 Task: In the Contact  Ariana_Allen@estee-lauder.com; add deal stage: 'Closed Lost'; Add amount '100000'; Select Deal Type: New Business; Select priority: 'High'; Associate deal with contact: choose any two contacts and company: Select any company.. Logged in from softage.1@softage.net
Action: Mouse moved to (105, 71)
Screenshot: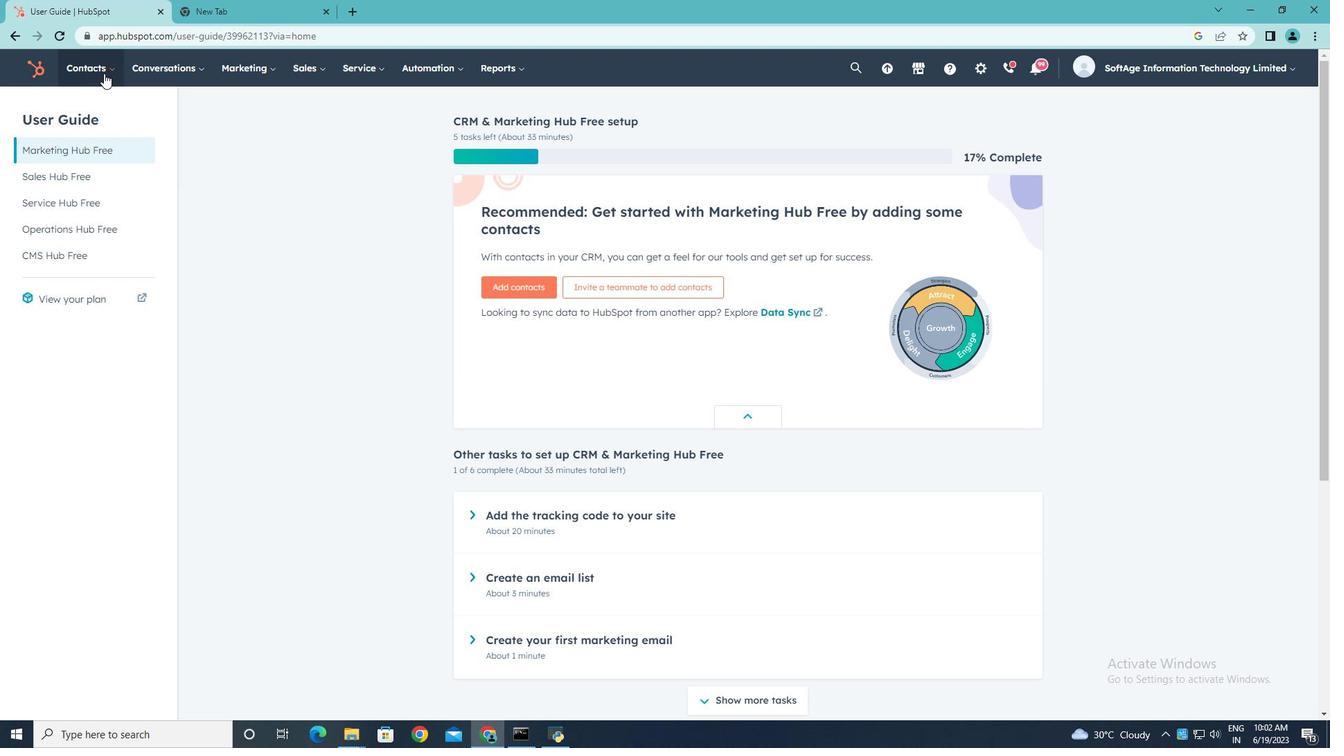 
Action: Mouse pressed left at (105, 71)
Screenshot: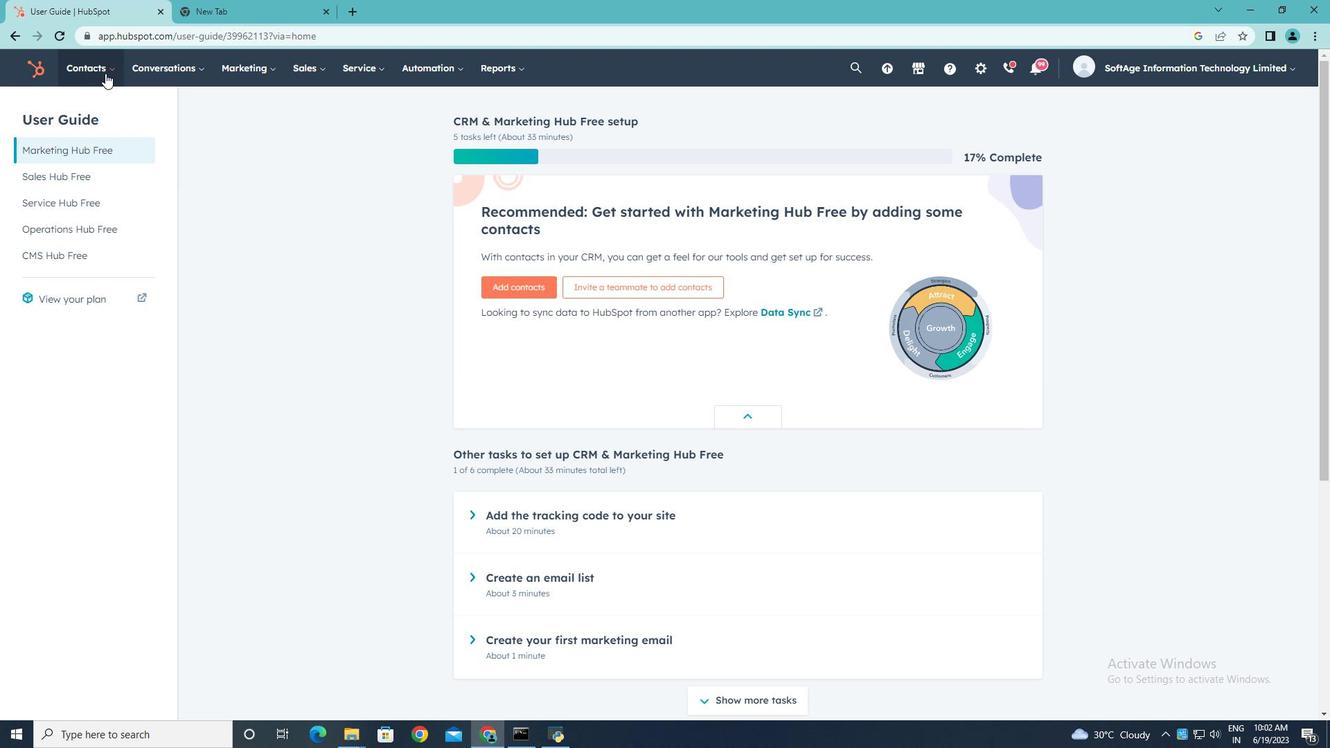 
Action: Mouse moved to (95, 111)
Screenshot: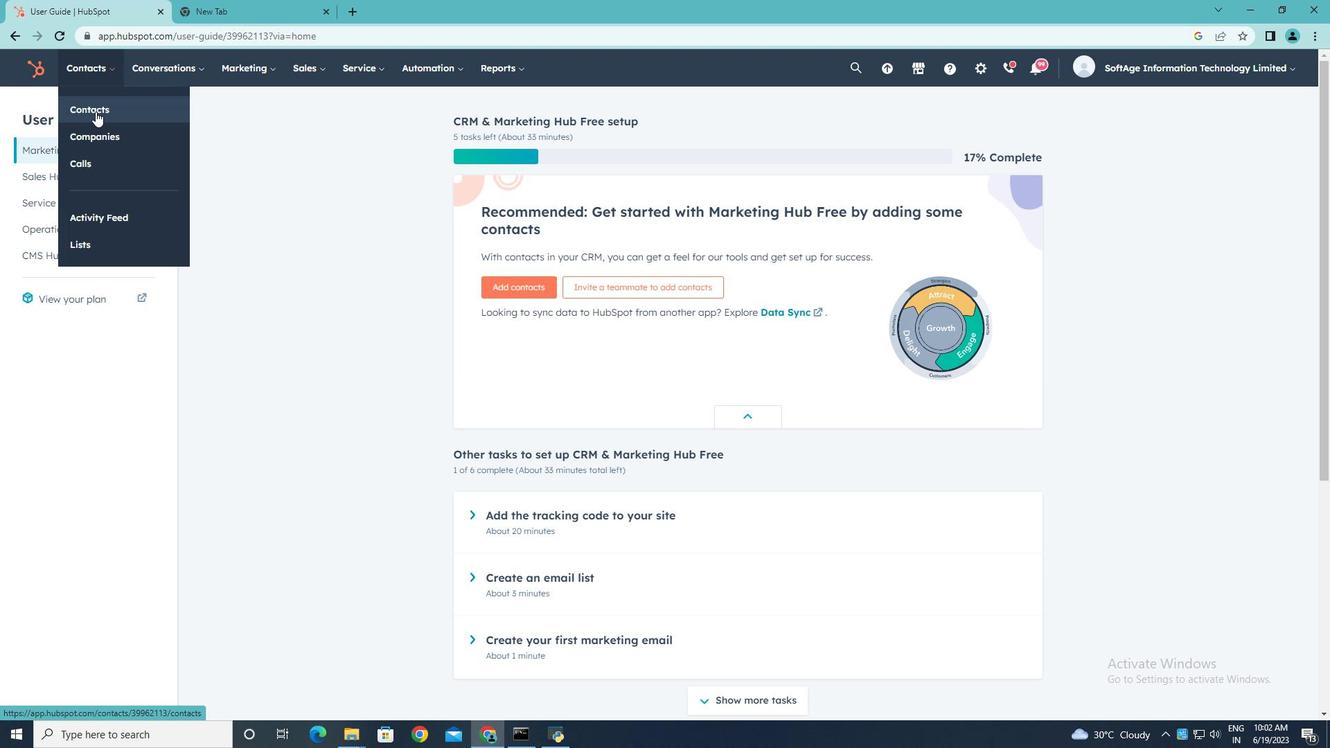 
Action: Mouse pressed left at (95, 111)
Screenshot: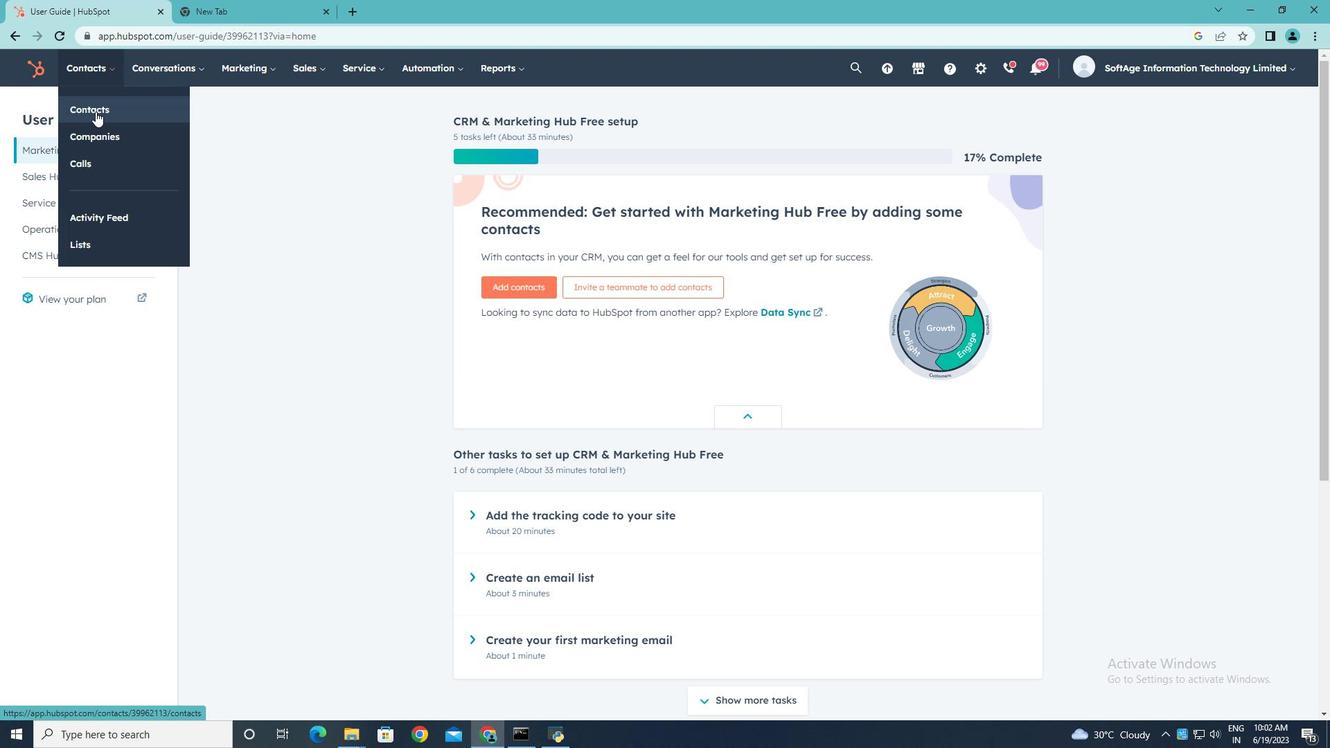 
Action: Mouse moved to (98, 223)
Screenshot: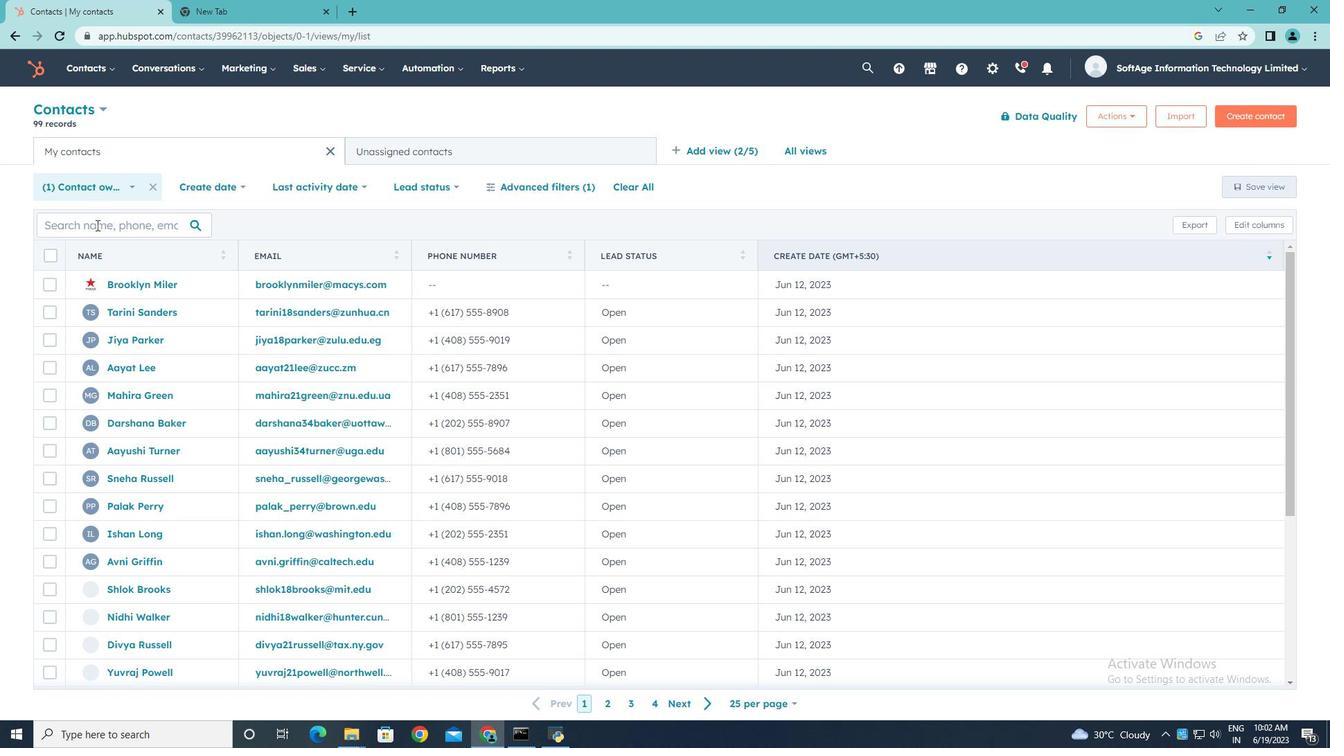 
Action: Mouse pressed left at (98, 223)
Screenshot: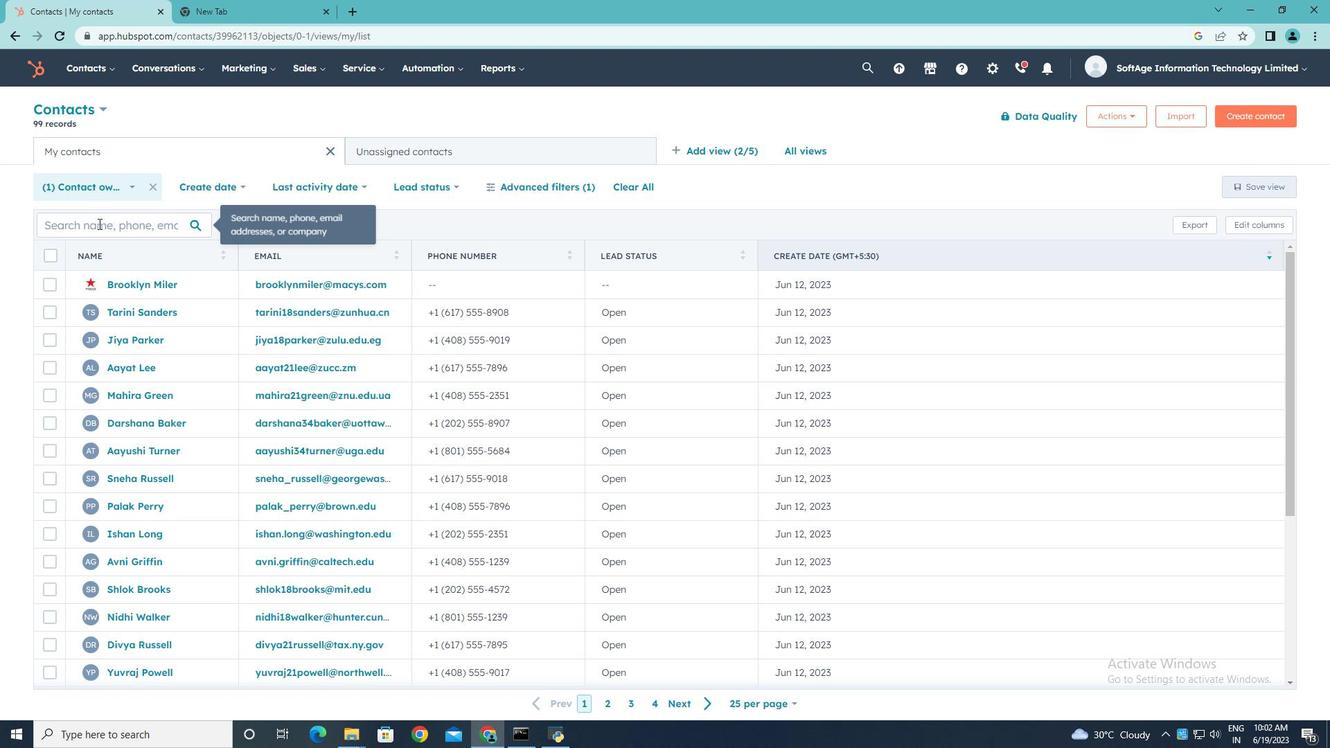 
Action: Key pressed <Key.shift>Ariana<Key.shift>_<Key.shift>Allen<Key.shift>@estee-<Key.shift>lauder.com
Screenshot: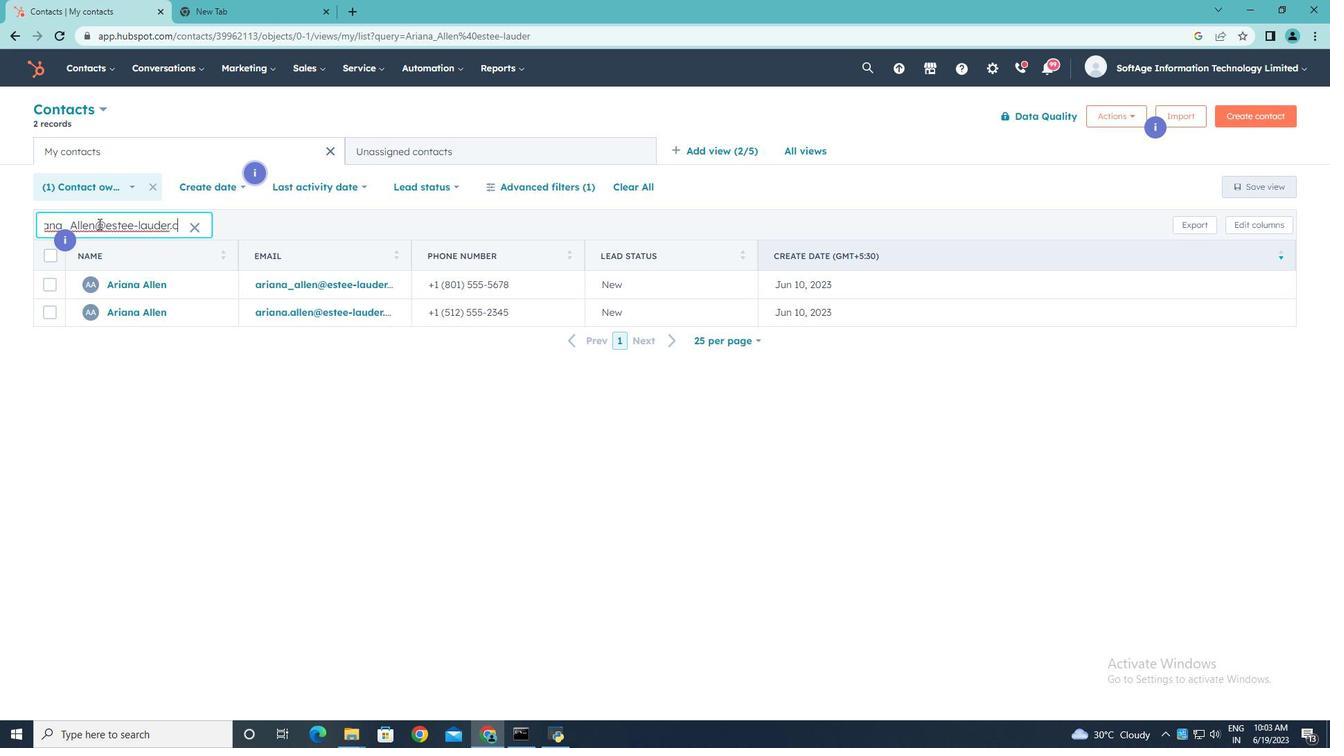
Action: Mouse moved to (130, 281)
Screenshot: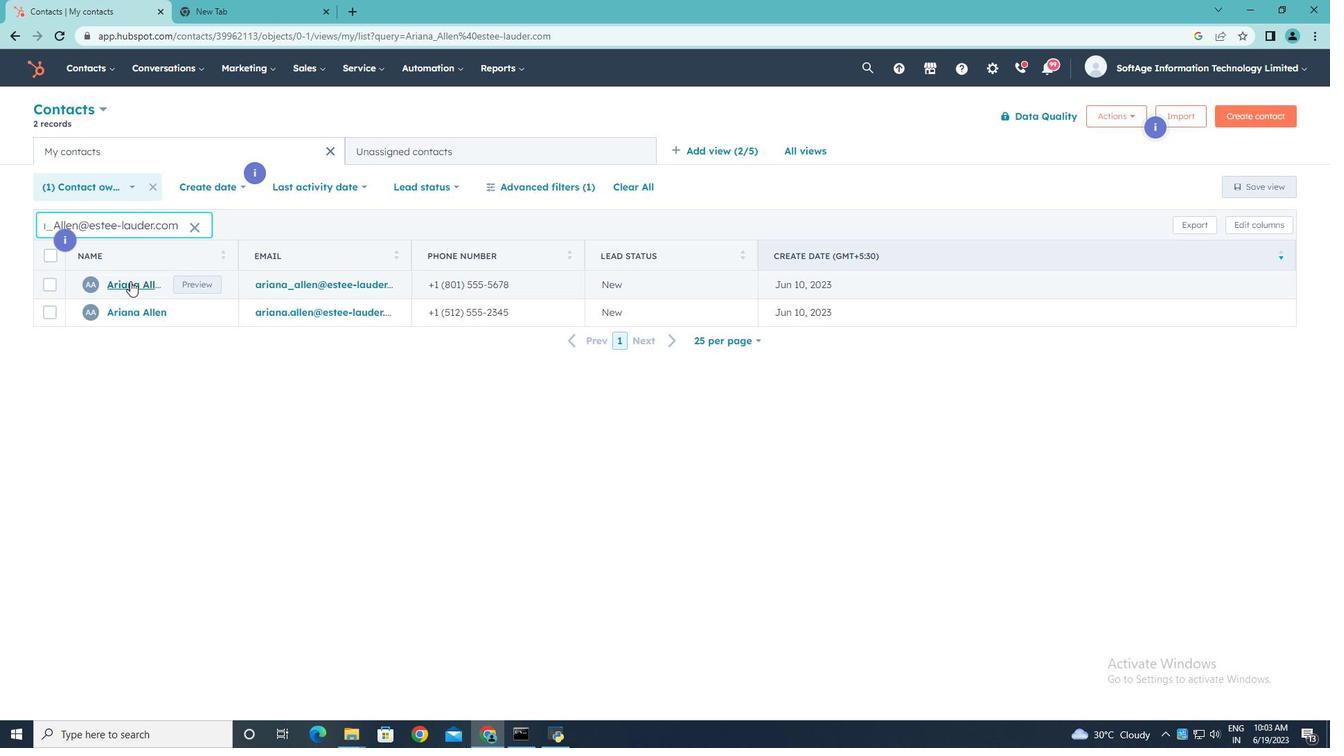 
Action: Mouse pressed left at (130, 281)
Screenshot: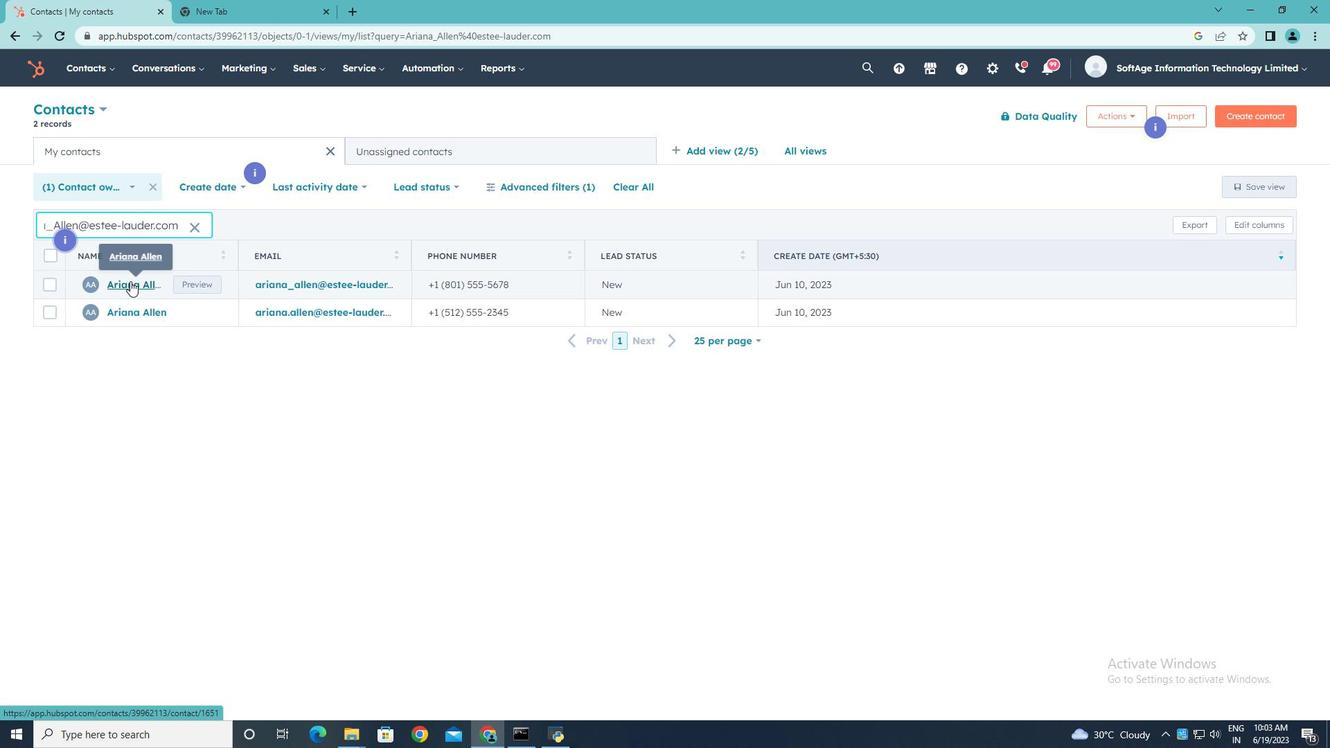 
Action: Mouse moved to (780, 487)
Screenshot: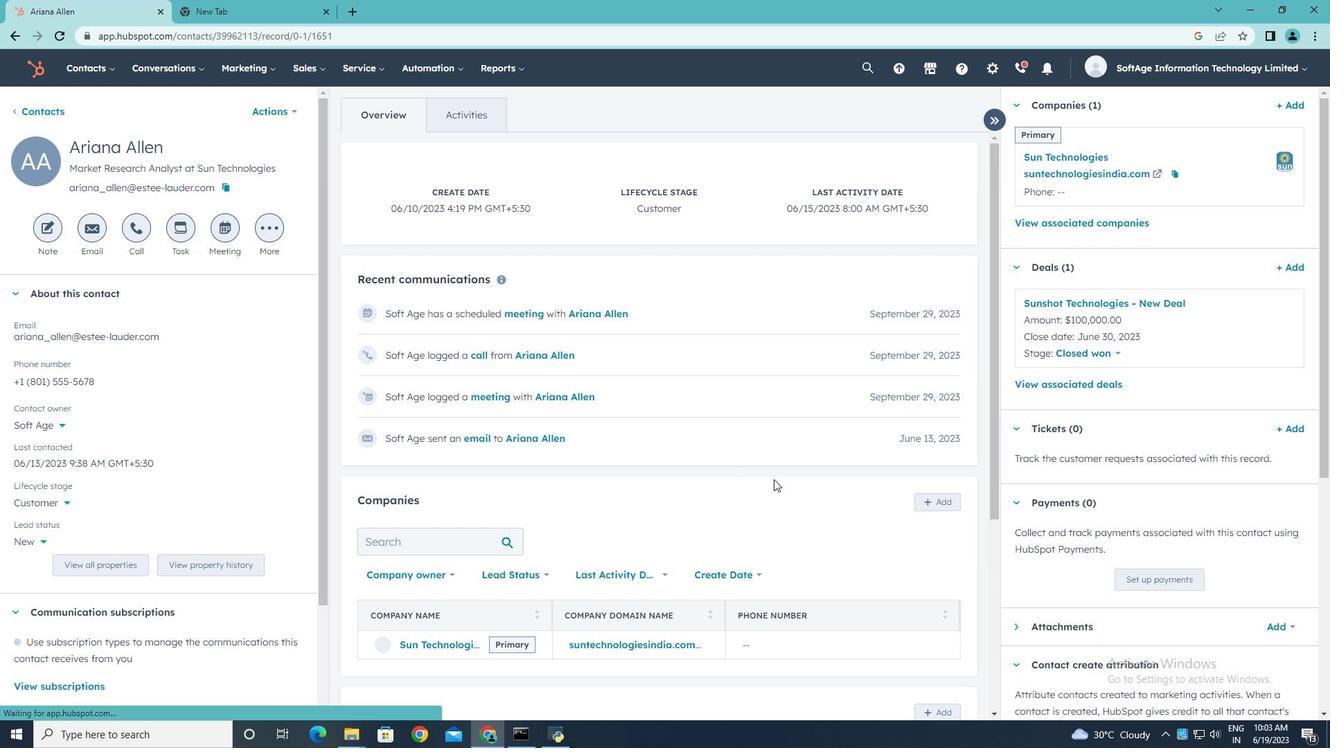 
Action: Mouse scrolled (780, 487) with delta (0, 0)
Screenshot: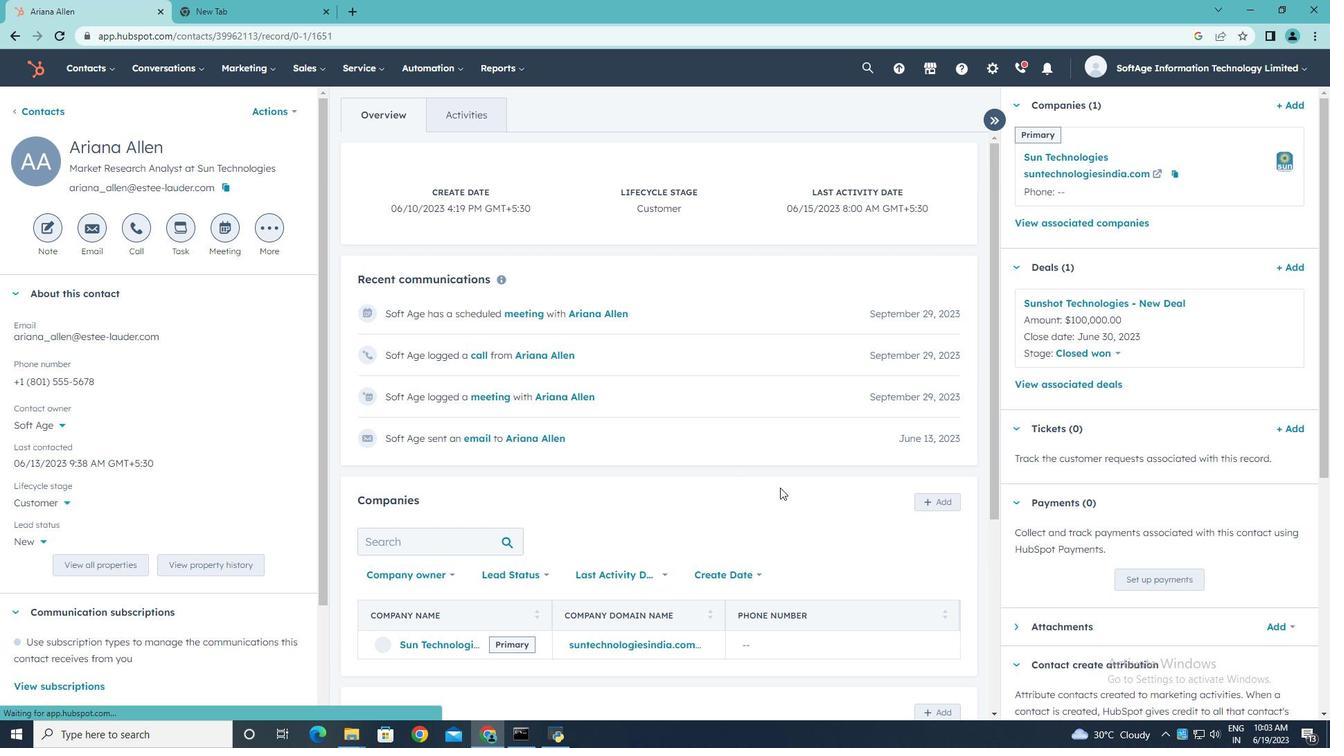 
Action: Mouse scrolled (780, 487) with delta (0, 0)
Screenshot: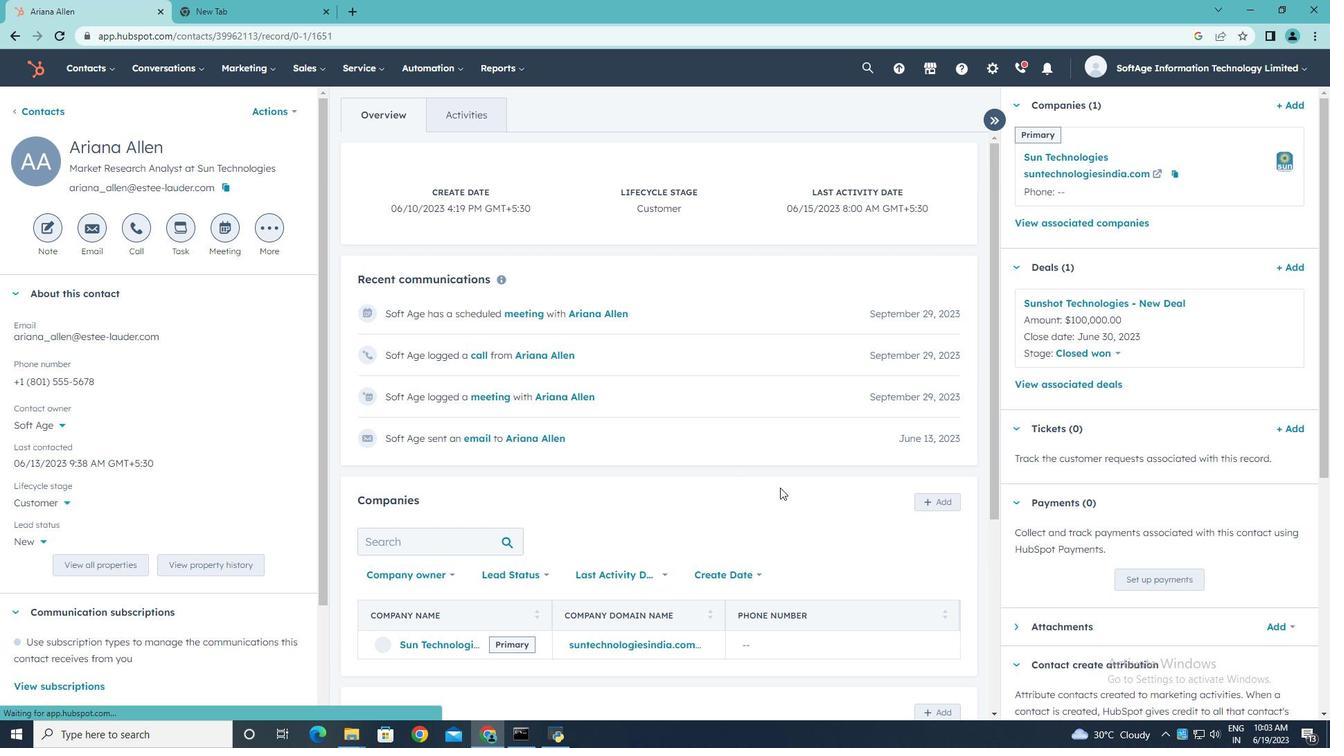 
Action: Mouse scrolled (780, 487) with delta (0, 0)
Screenshot: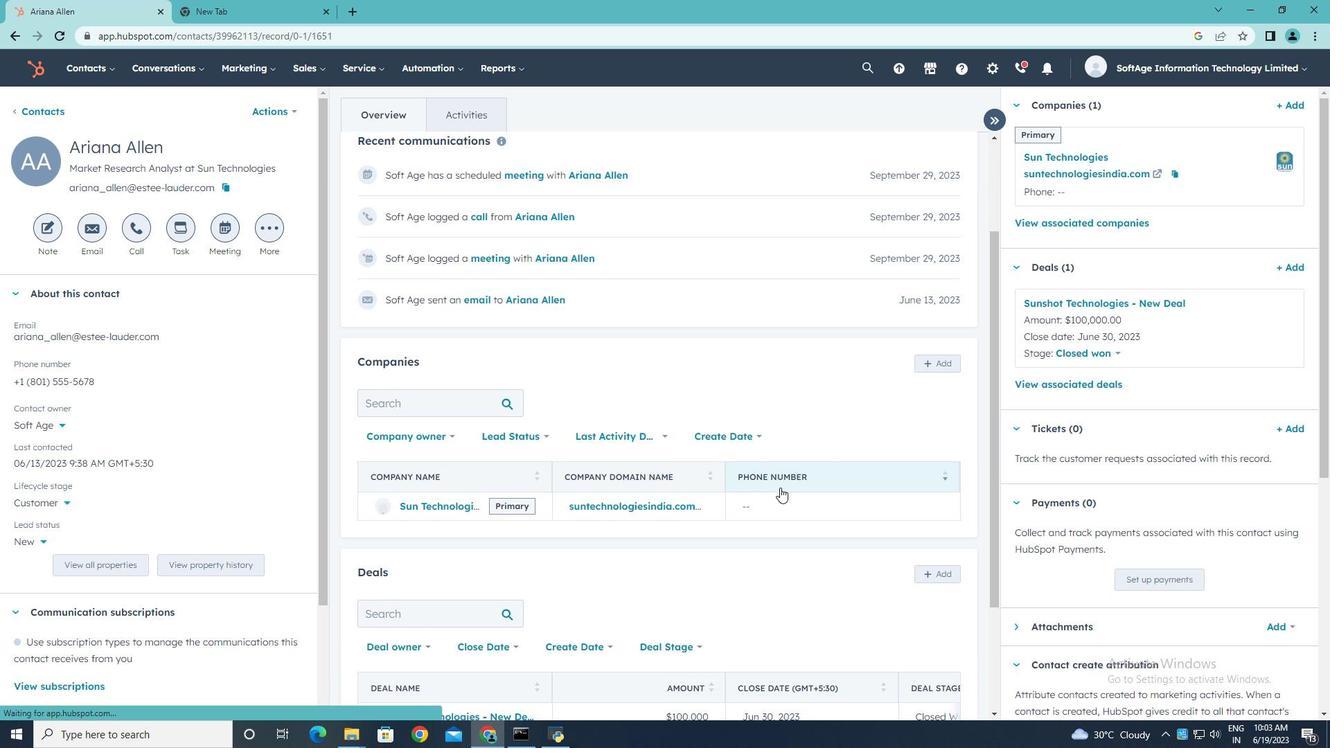 
Action: Mouse scrolled (780, 487) with delta (0, 0)
Screenshot: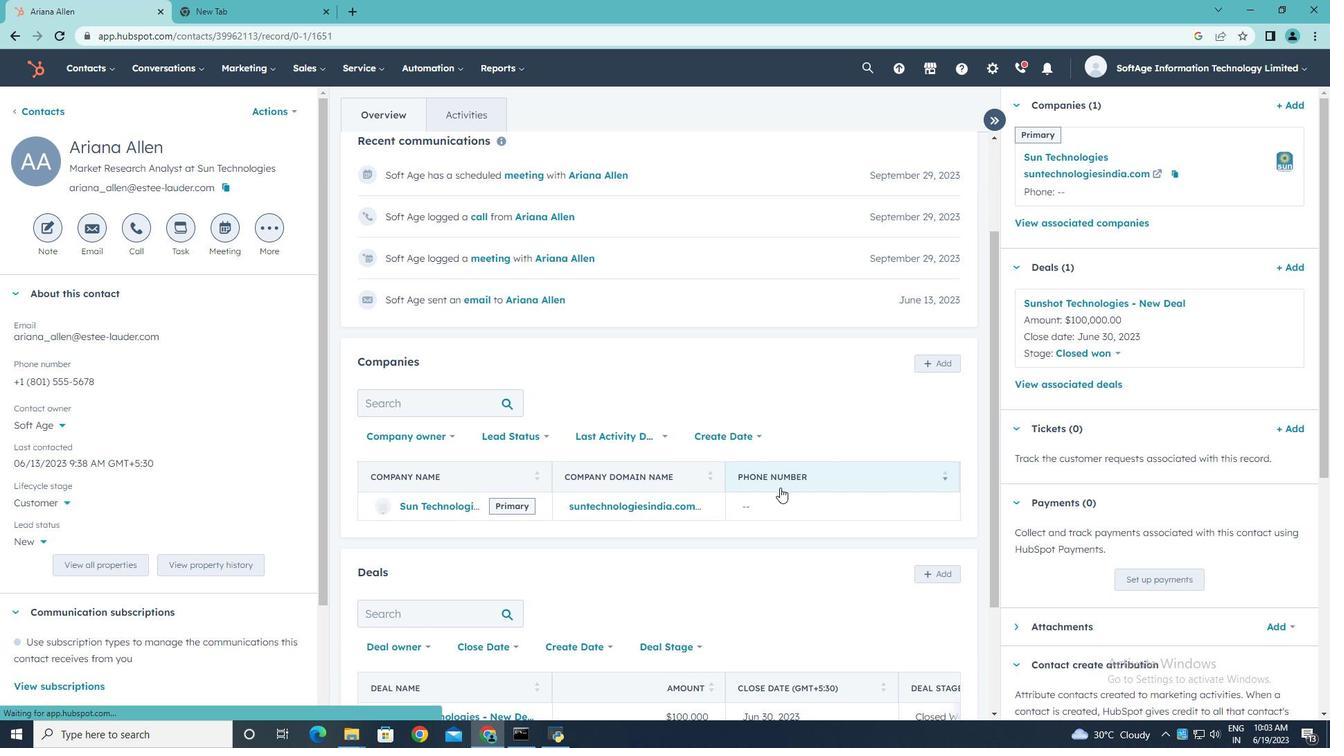 
Action: Mouse moved to (929, 434)
Screenshot: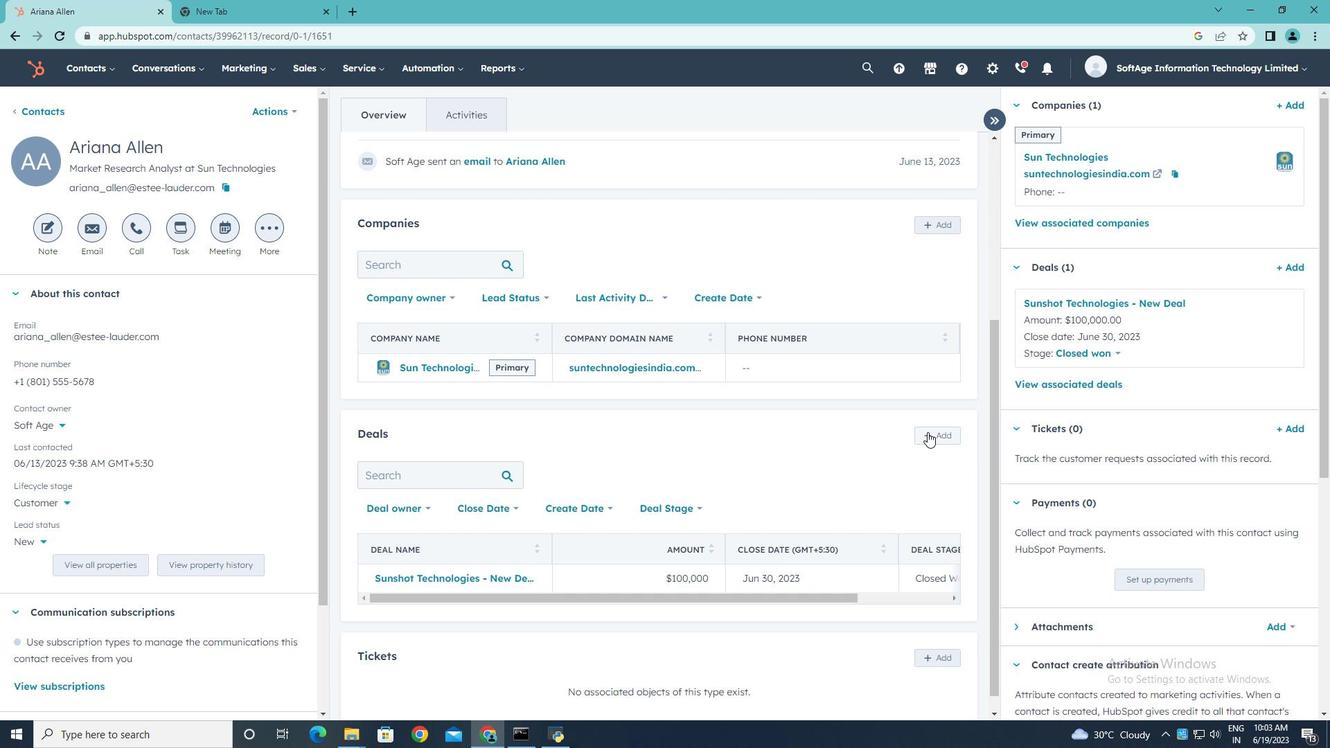 
Action: Mouse pressed left at (929, 434)
Screenshot: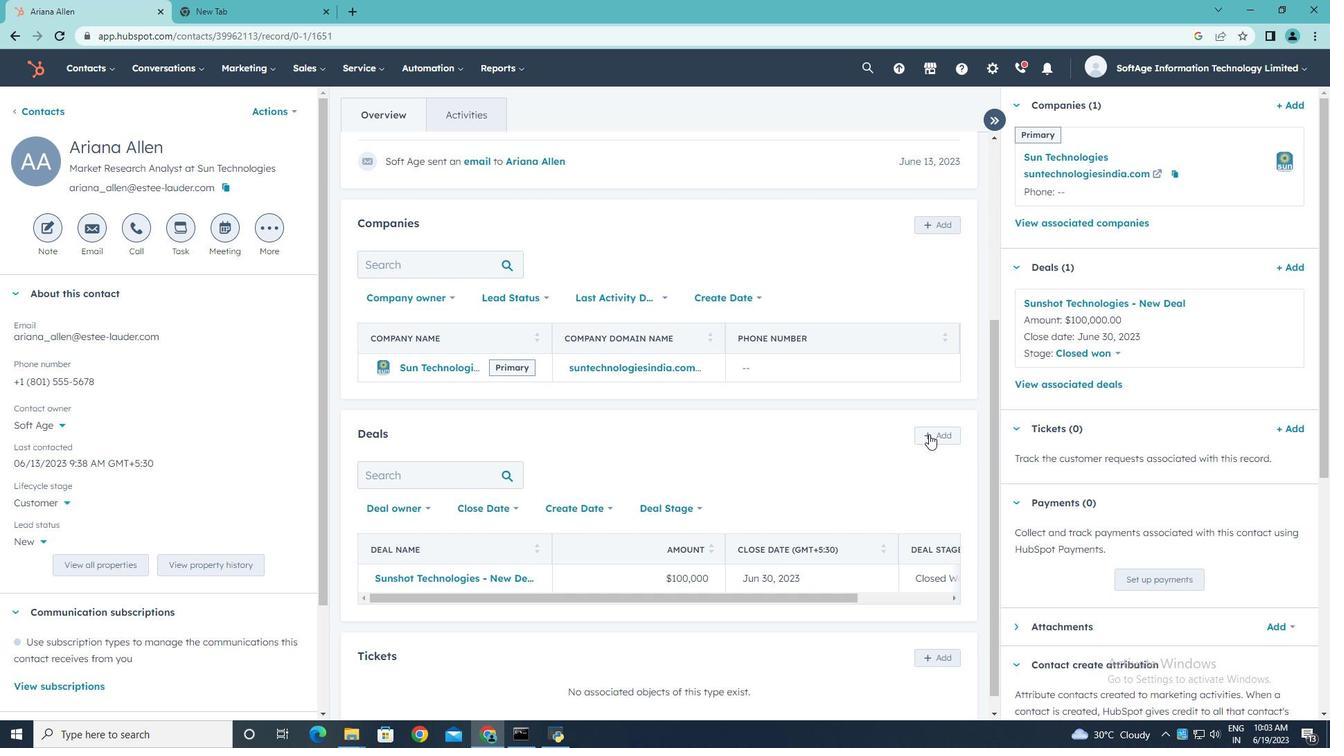 
Action: Mouse moved to (1276, 355)
Screenshot: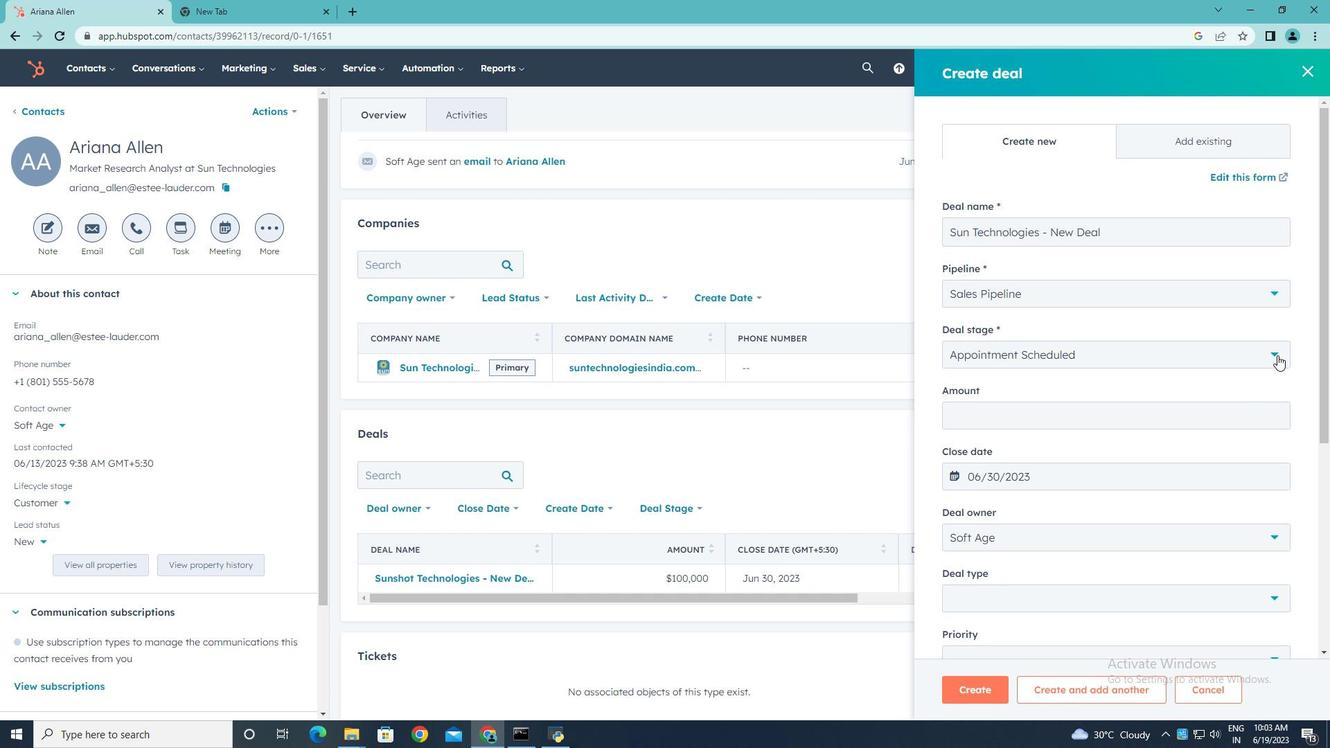 
Action: Mouse pressed left at (1276, 355)
Screenshot: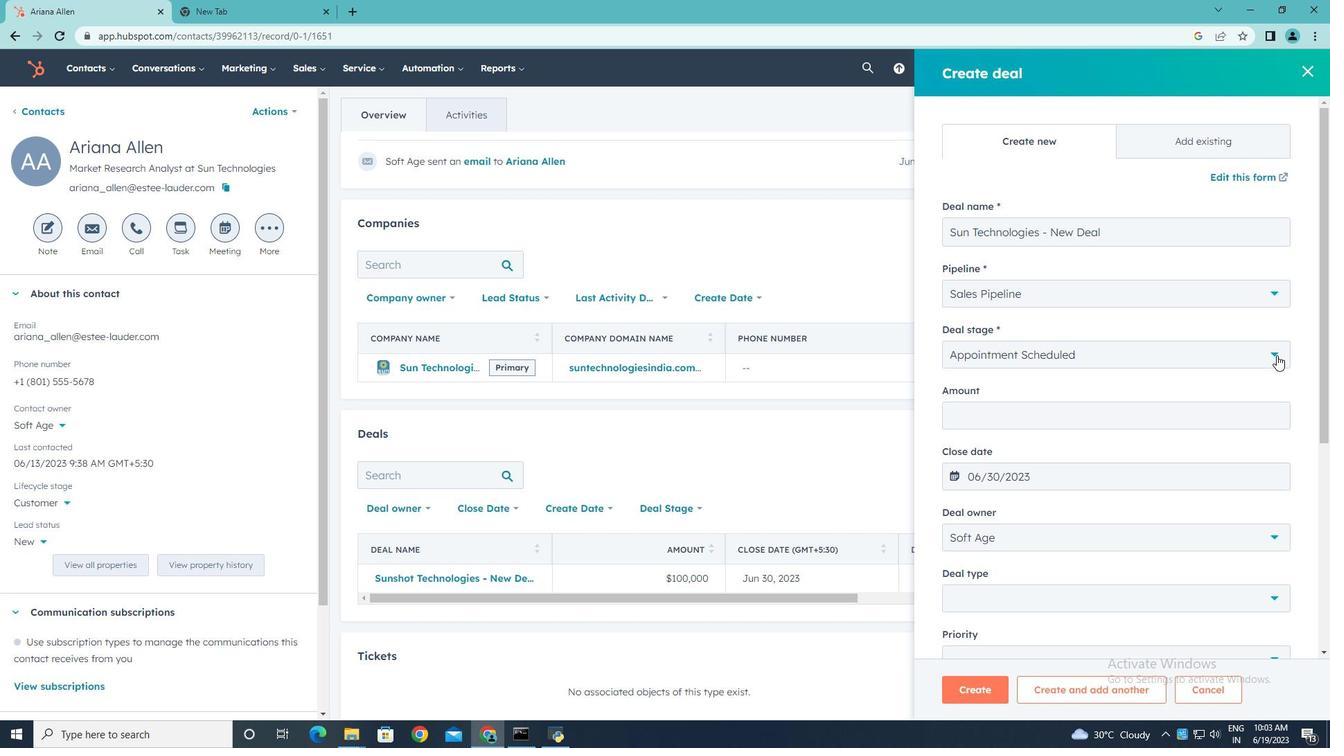 
Action: Mouse moved to (1124, 487)
Screenshot: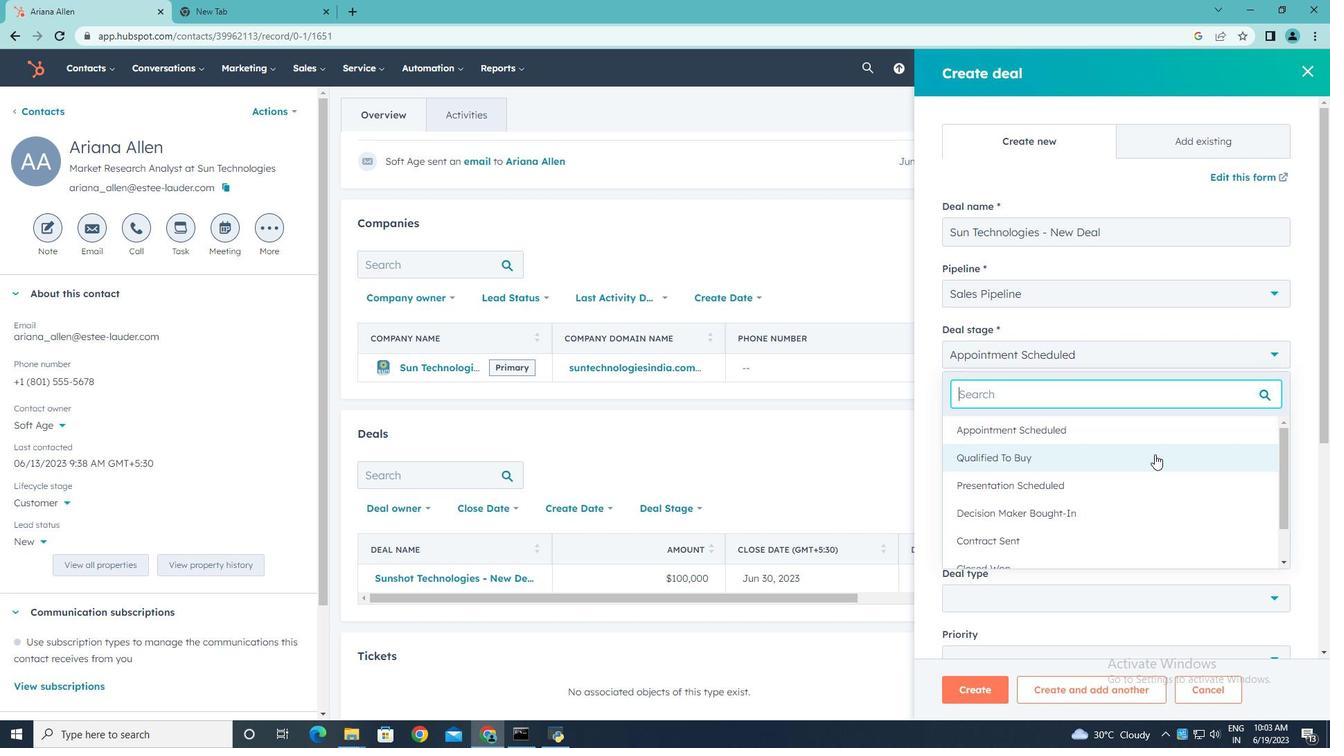 
Action: Mouse scrolled (1124, 486) with delta (0, 0)
Screenshot: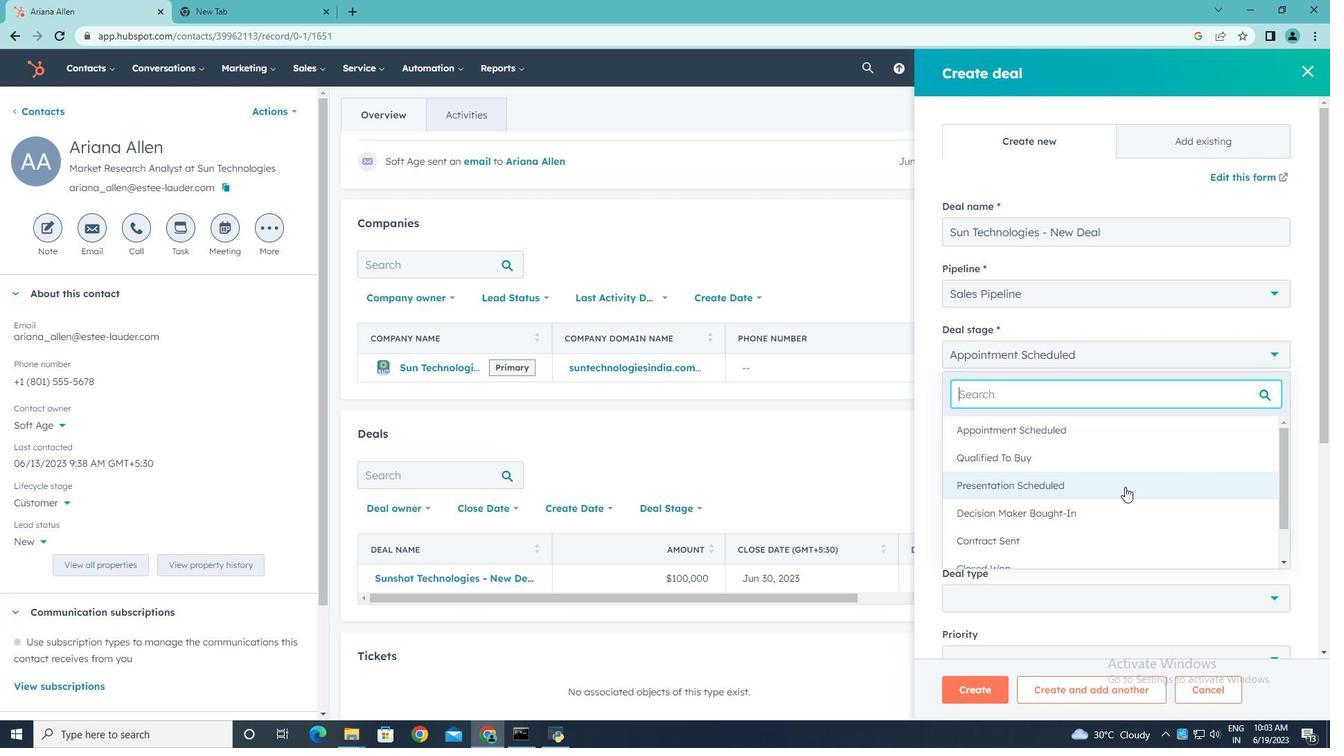 
Action: Mouse scrolled (1124, 486) with delta (0, 0)
Screenshot: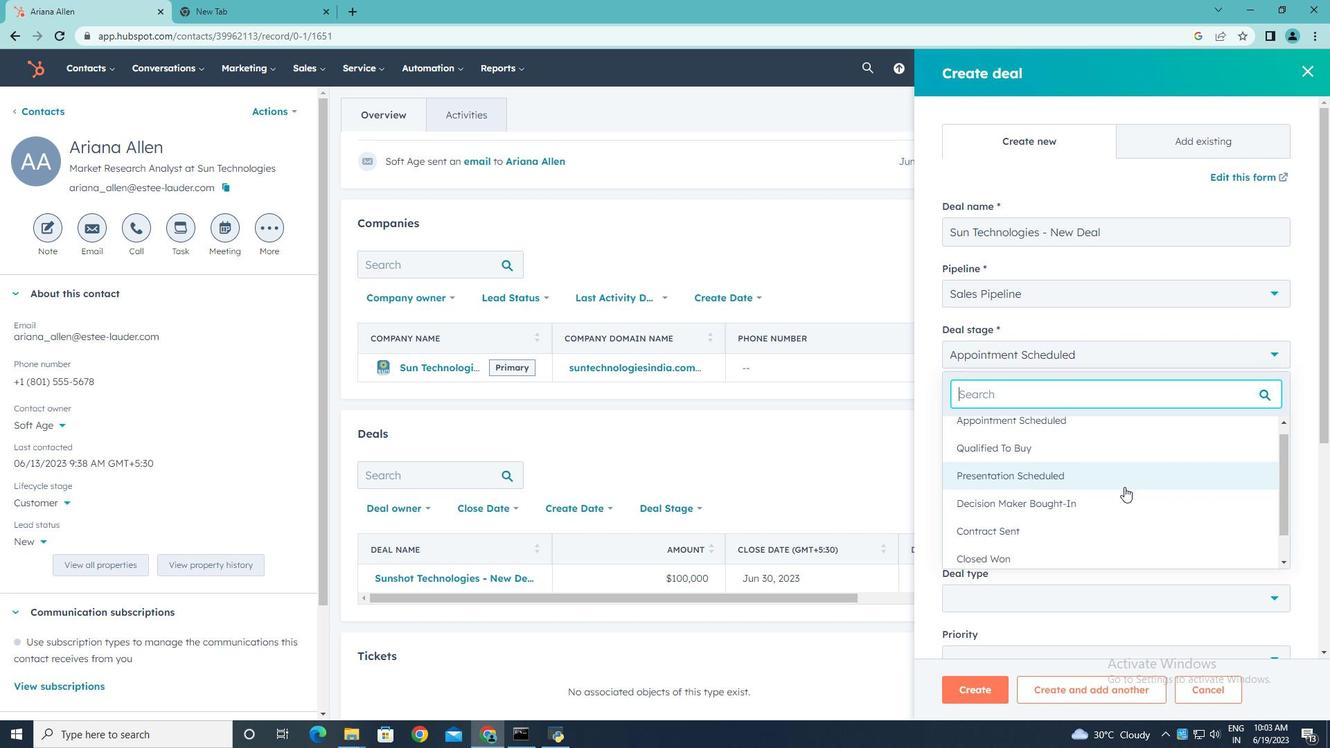 
Action: Mouse scrolled (1124, 486) with delta (0, 0)
Screenshot: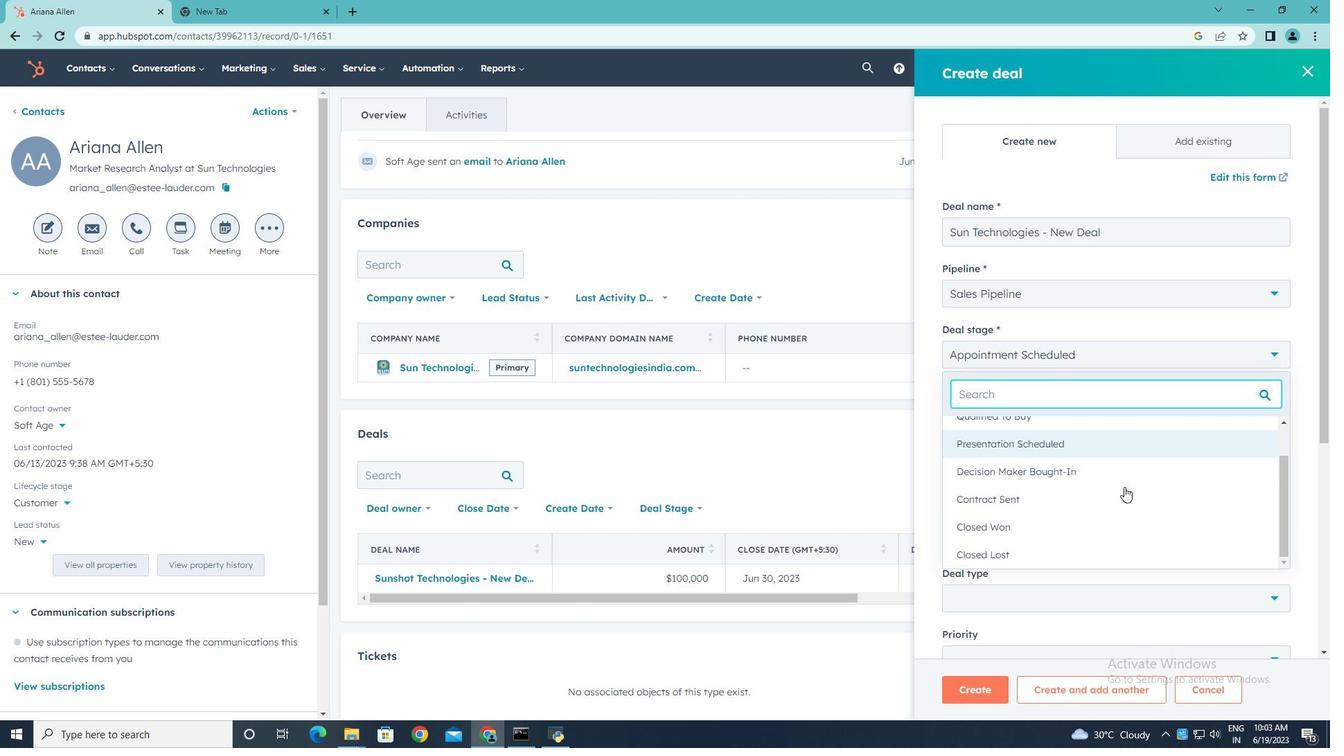 
Action: Mouse moved to (1024, 552)
Screenshot: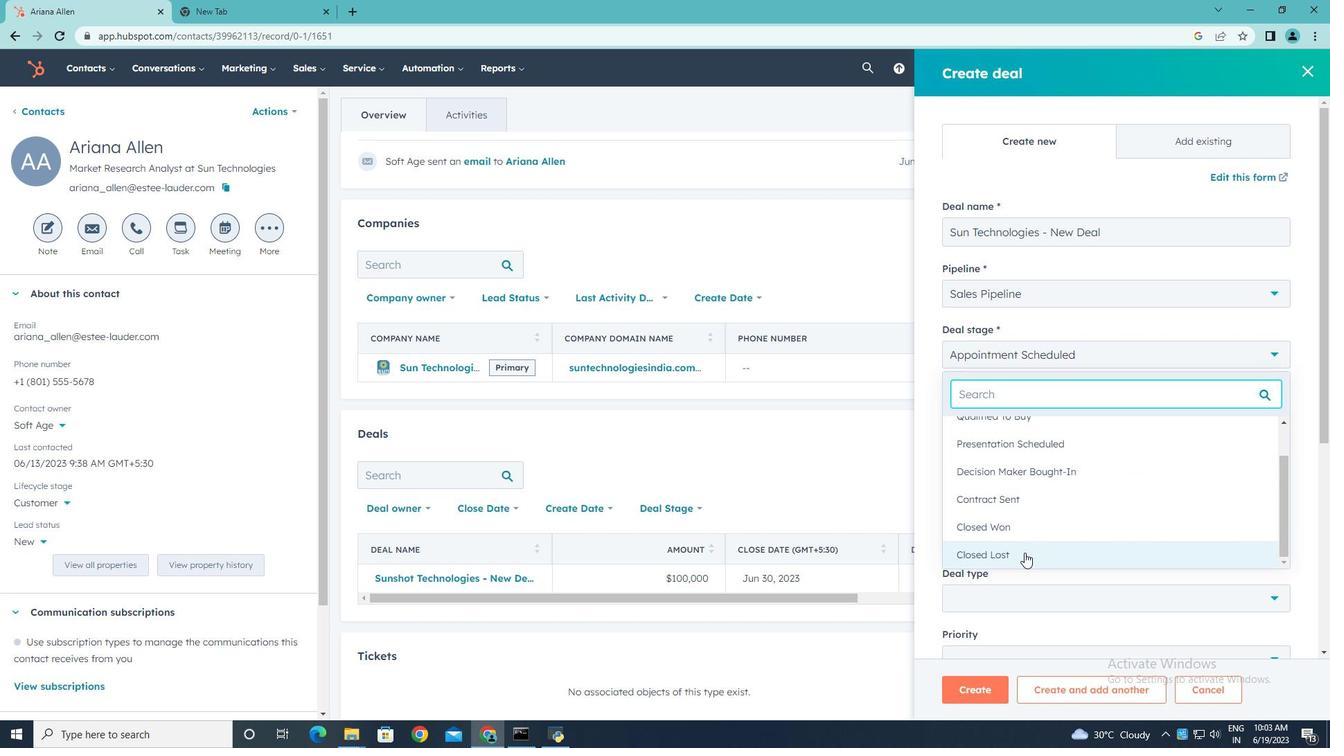 
Action: Mouse pressed left at (1024, 552)
Screenshot: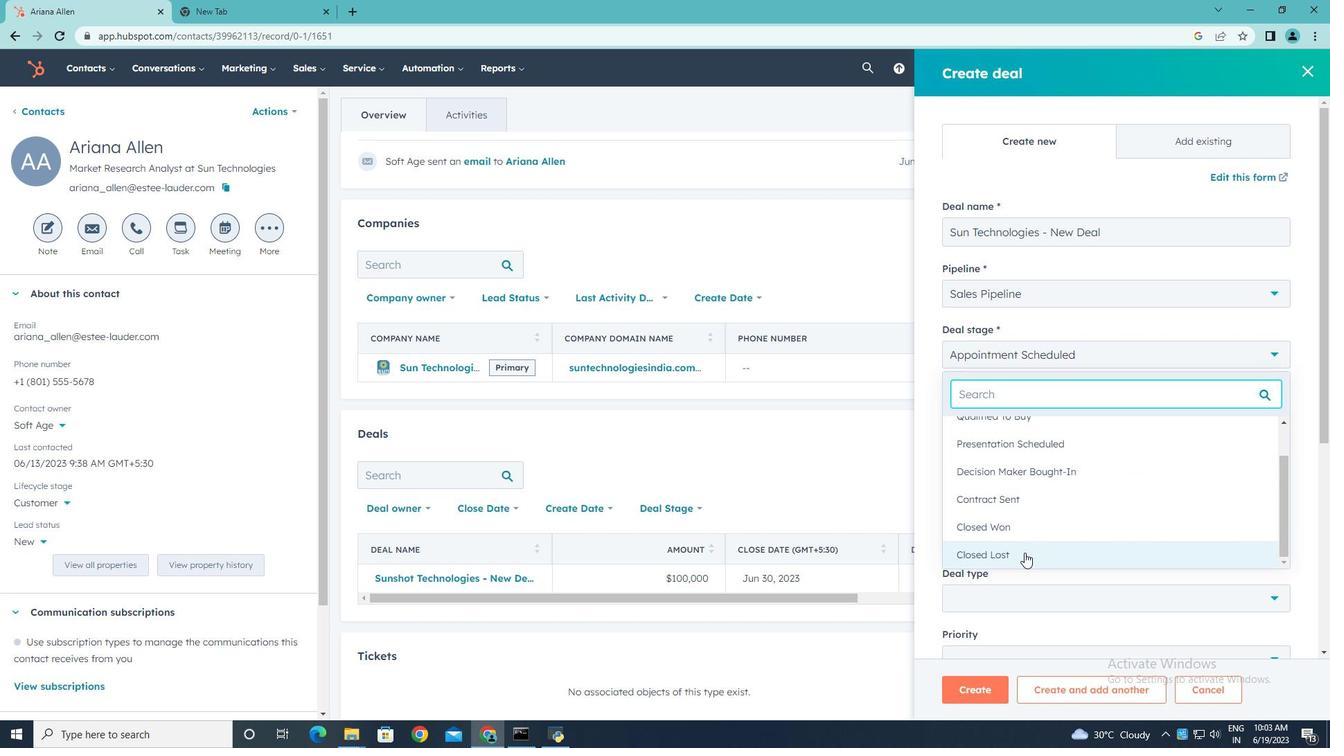 
Action: Mouse moved to (1002, 410)
Screenshot: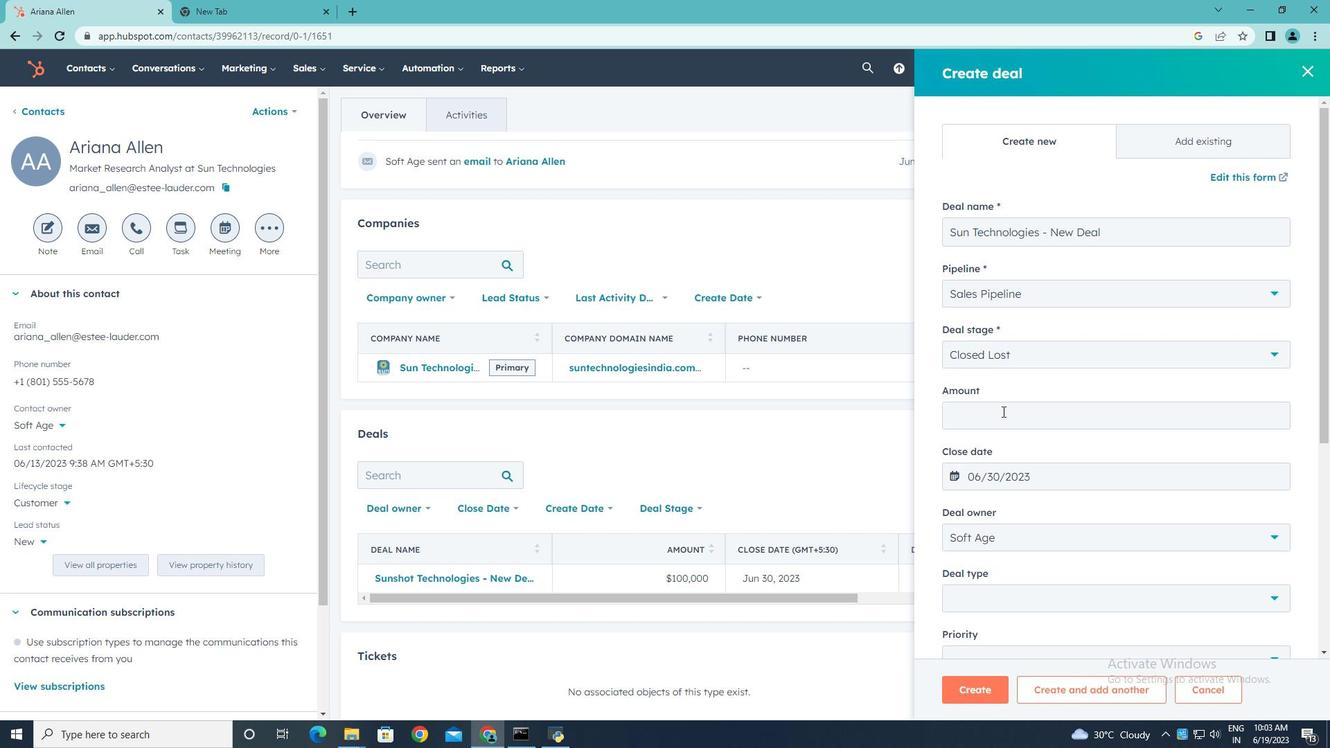 
Action: Mouse pressed left at (1002, 410)
Screenshot: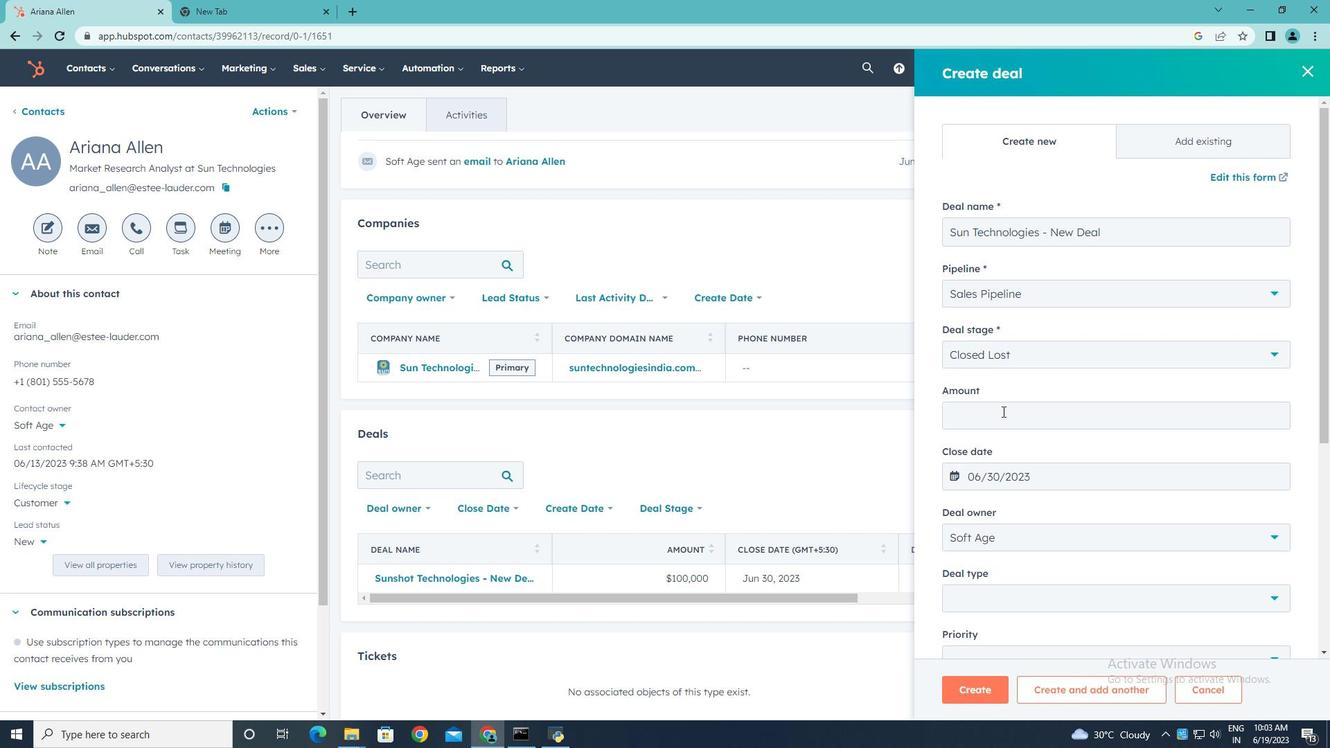 
Action: Key pressed 100000
Screenshot: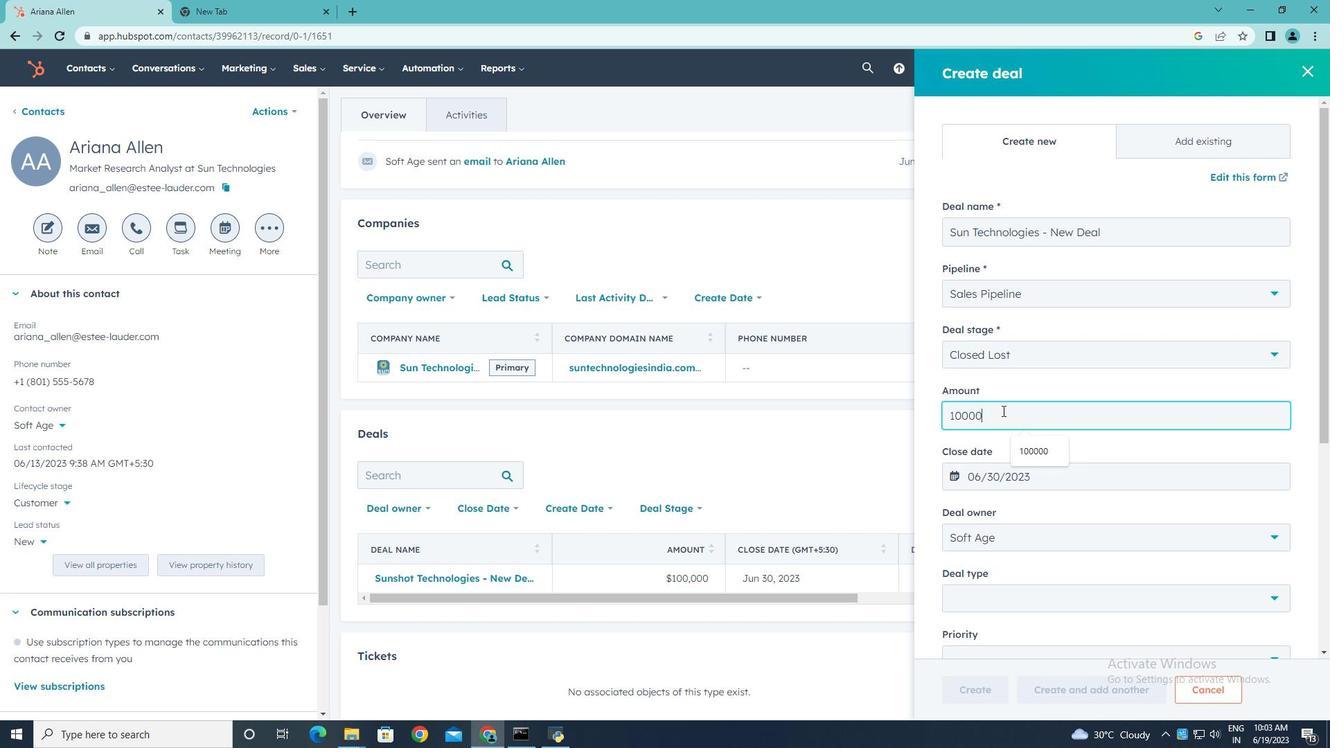 
Action: Mouse moved to (1277, 595)
Screenshot: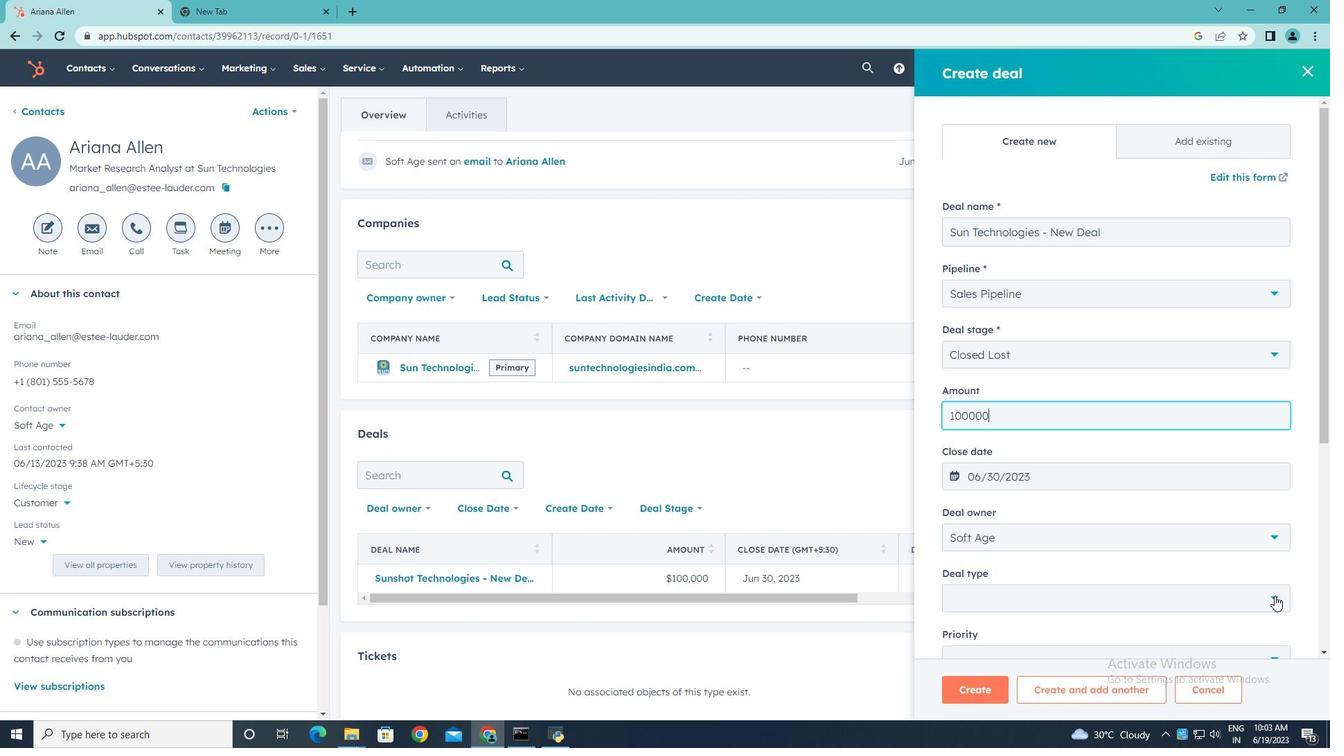 
Action: Mouse pressed left at (1277, 595)
Screenshot: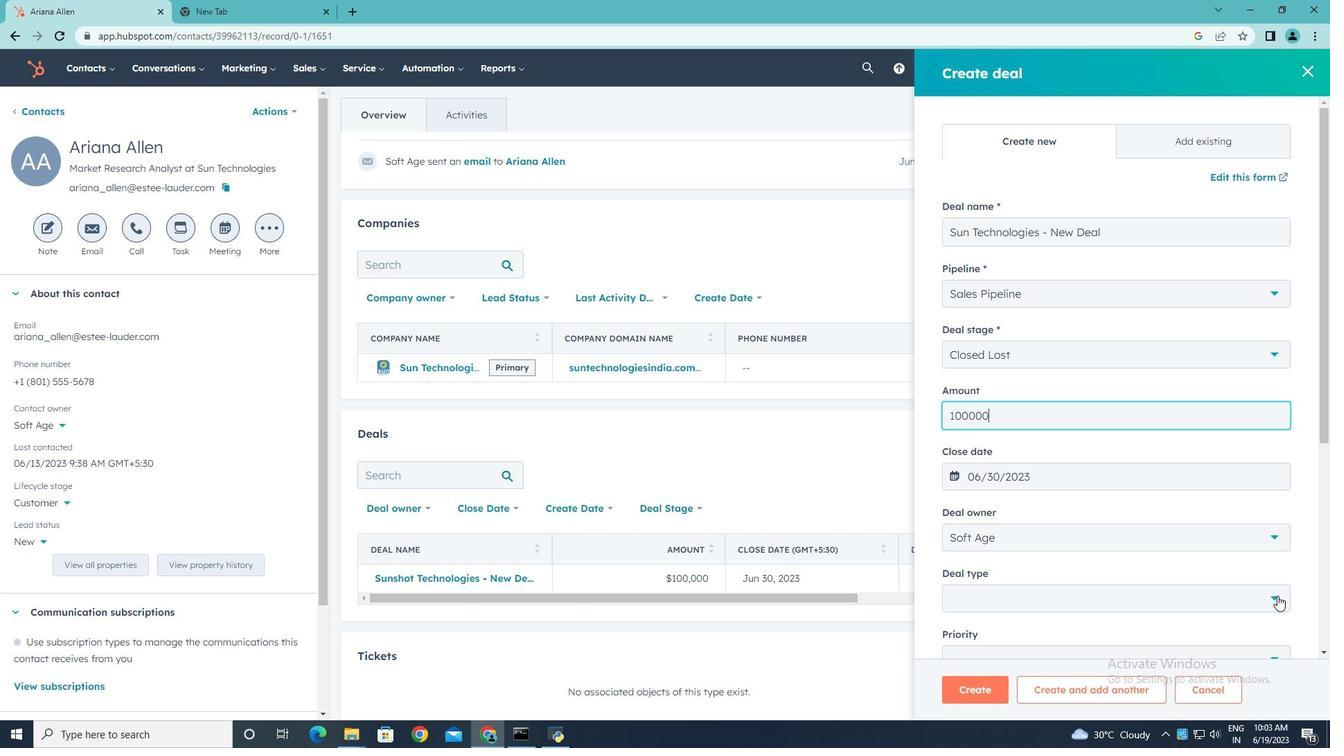 
Action: Mouse moved to (1021, 660)
Screenshot: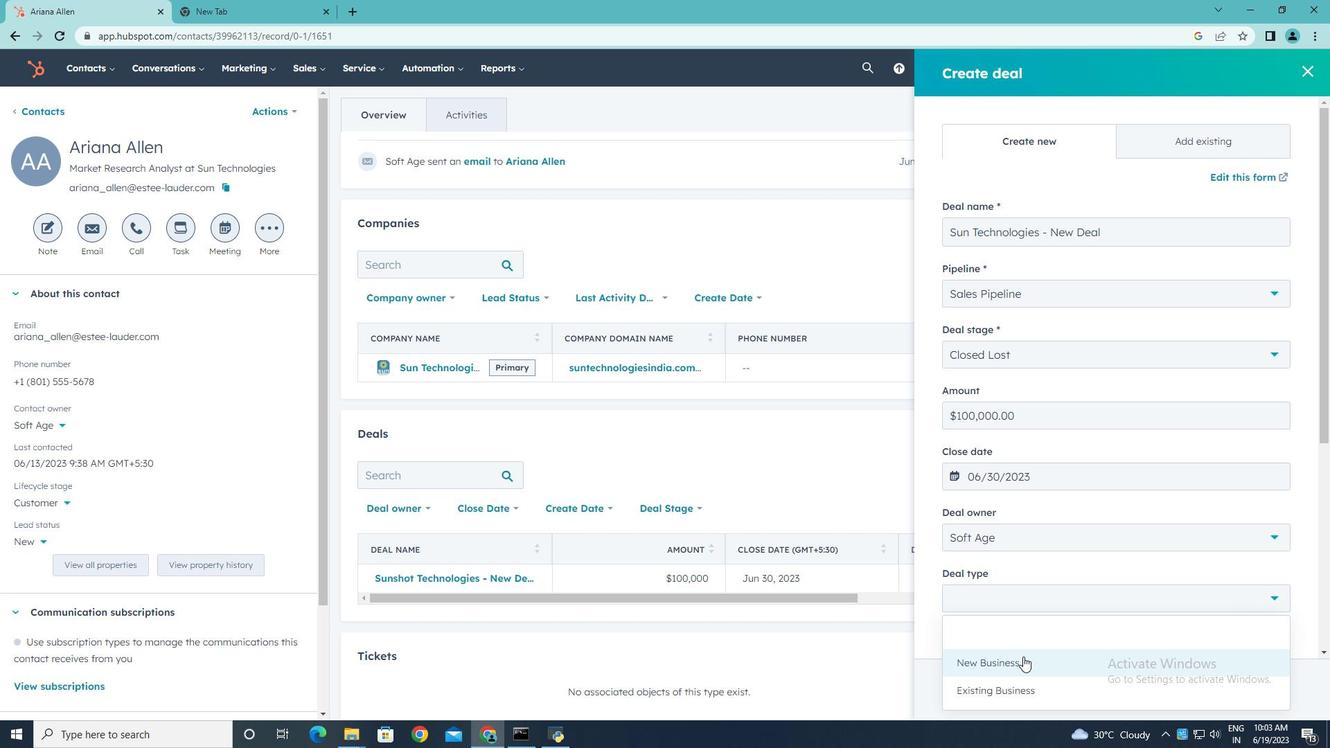 
Action: Mouse pressed left at (1021, 660)
Screenshot: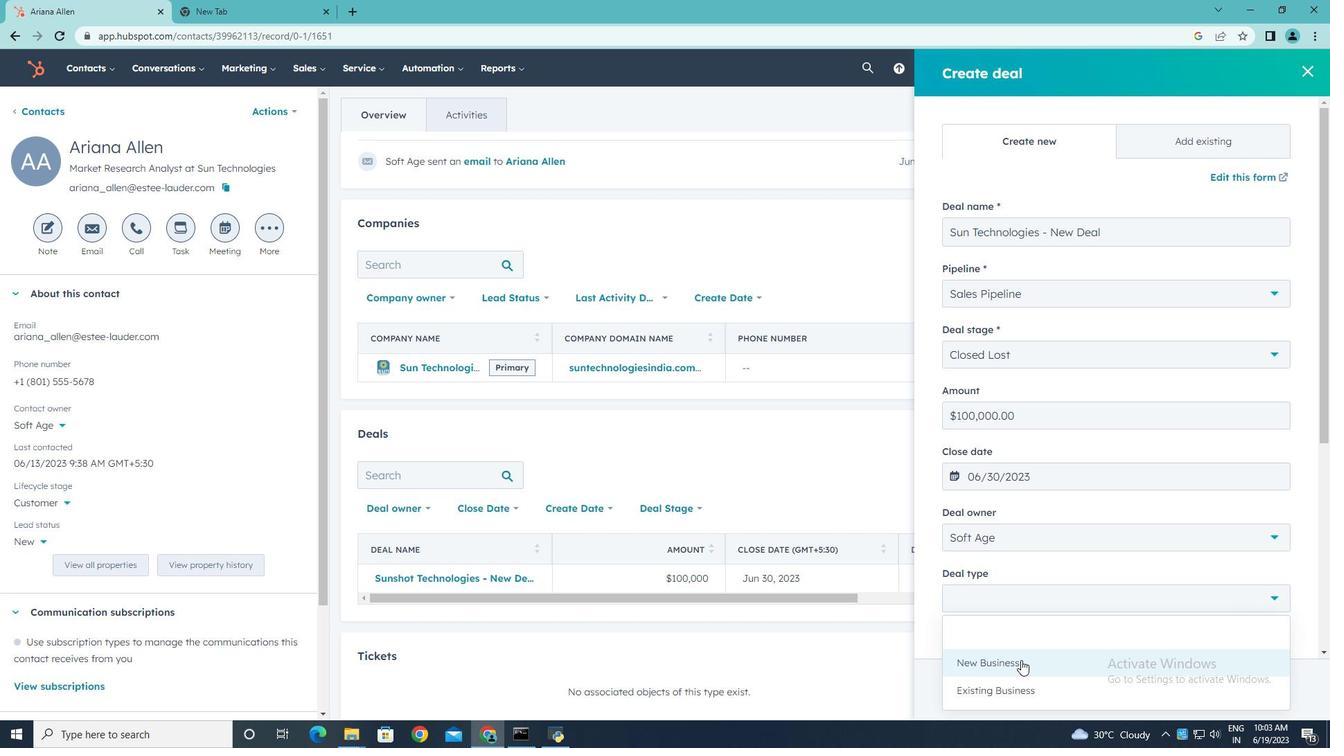 
Action: Mouse moved to (1073, 570)
Screenshot: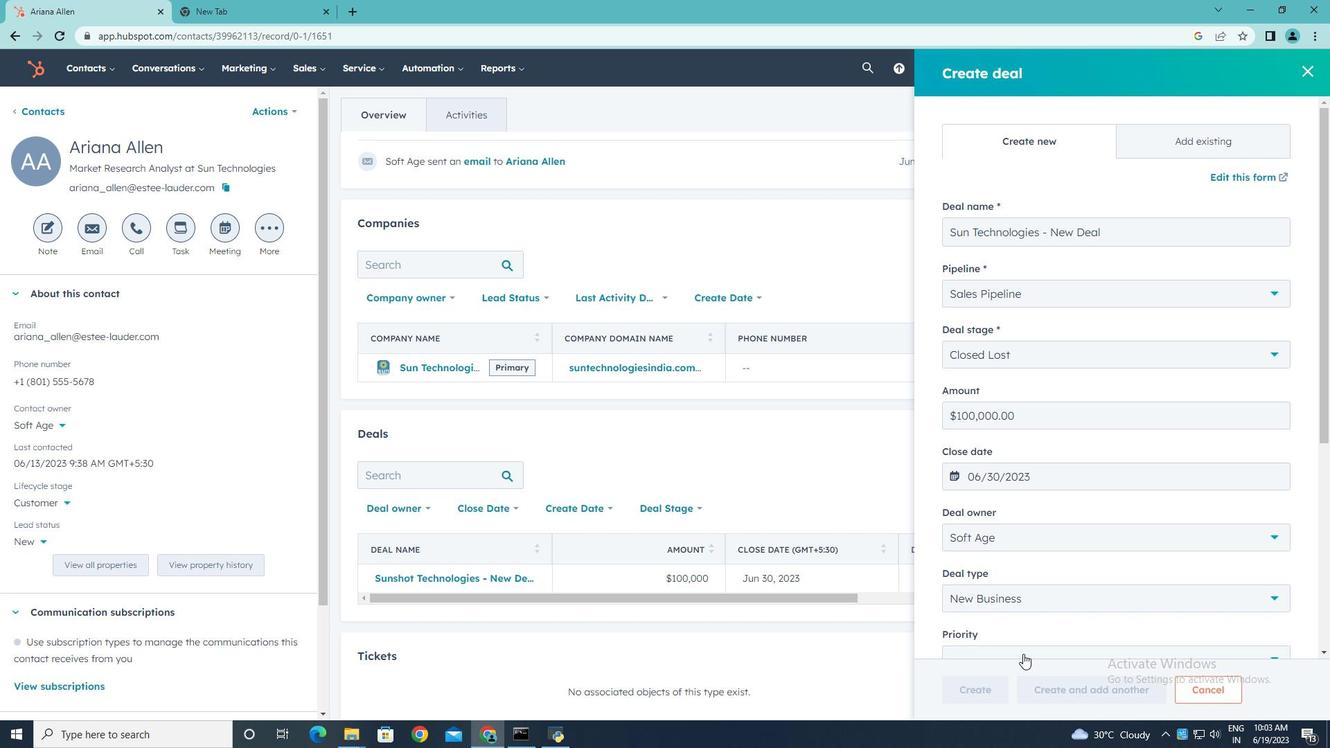 
Action: Mouse scrolled (1073, 569) with delta (0, 0)
Screenshot: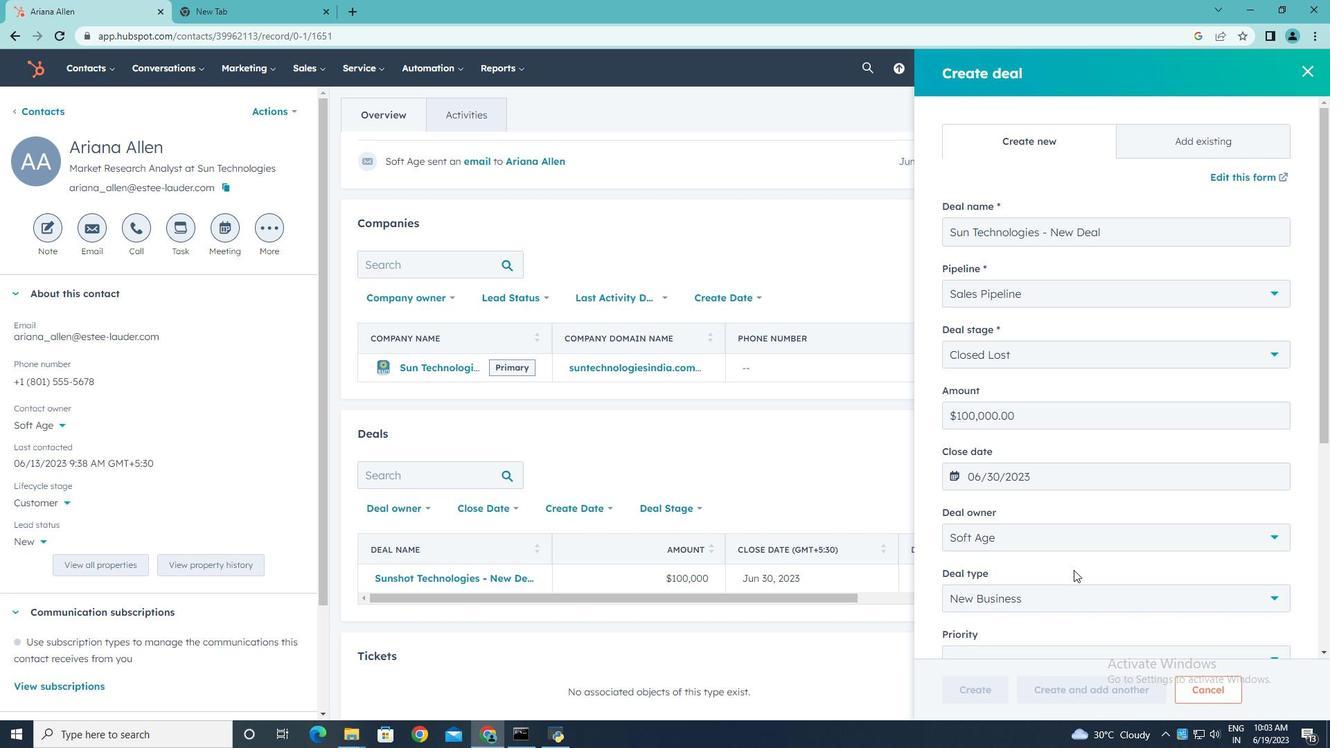 
Action: Mouse scrolled (1073, 569) with delta (0, 0)
Screenshot: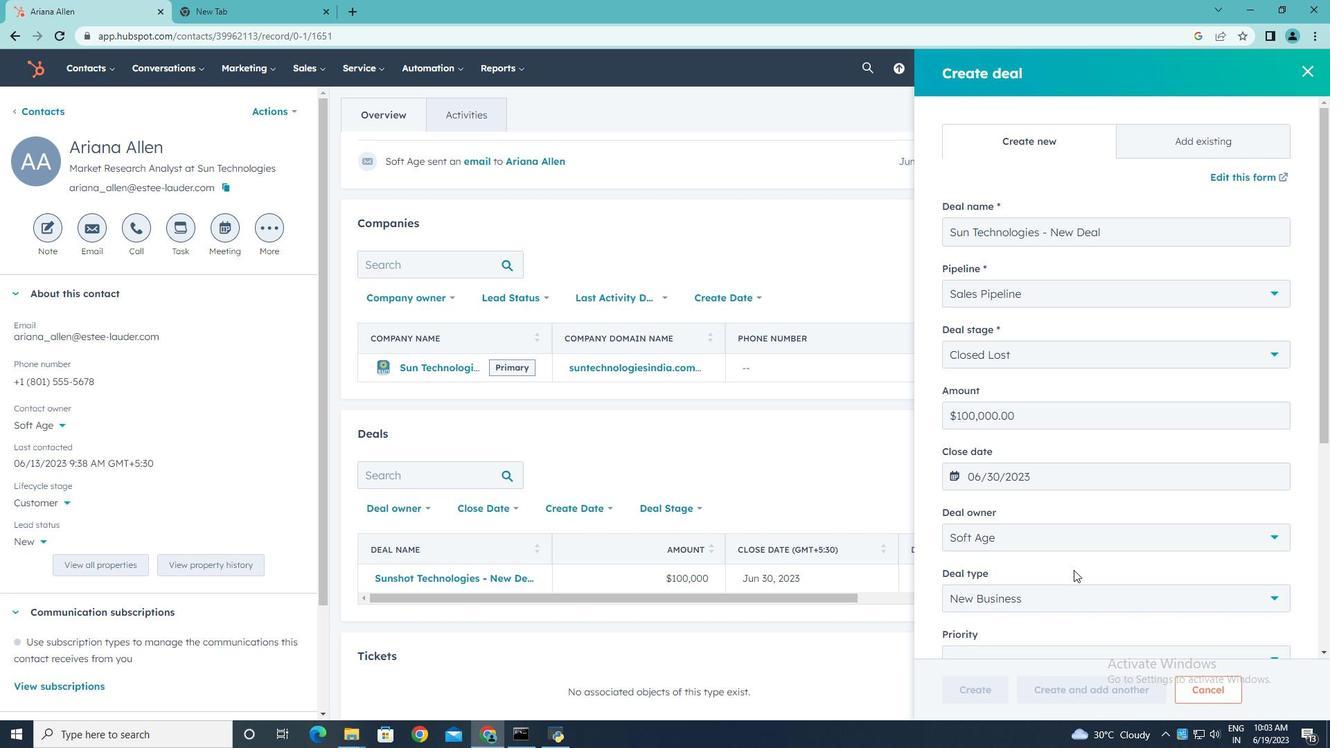 
Action: Mouse scrolled (1073, 569) with delta (0, 0)
Screenshot: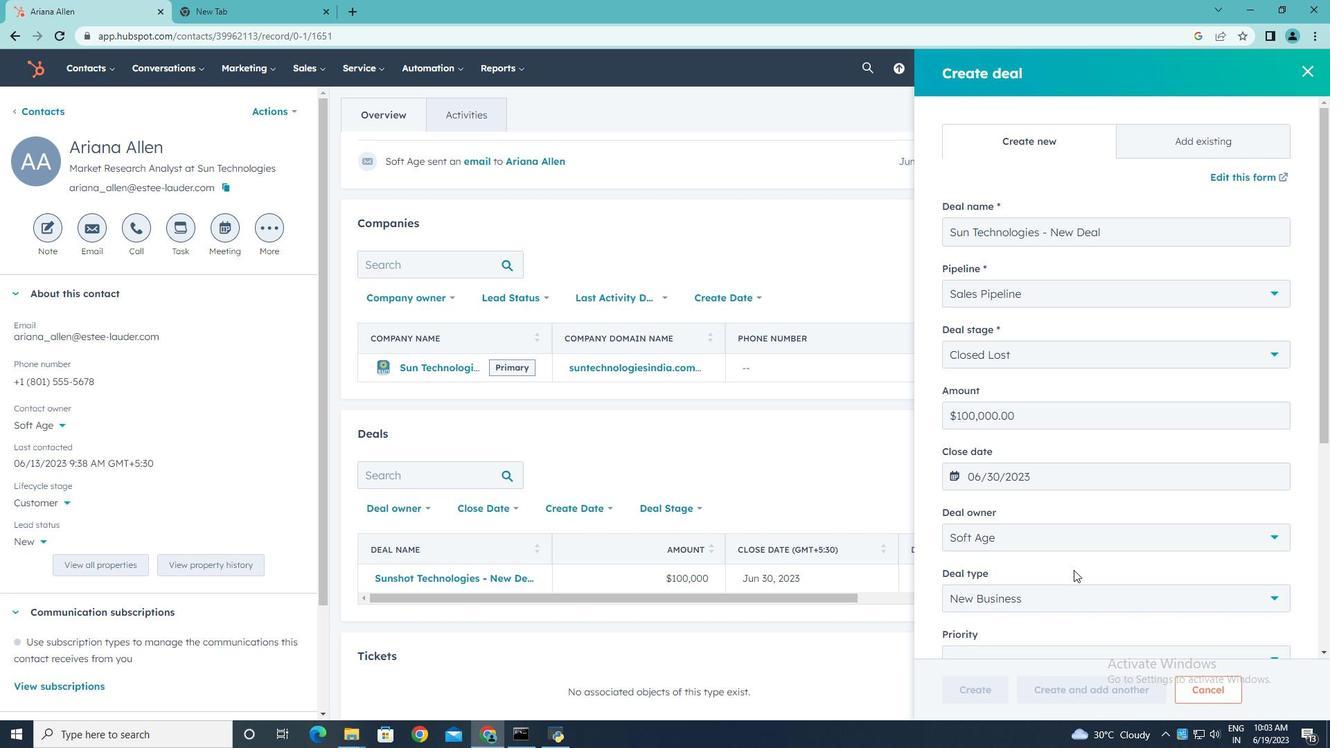 
Action: Mouse scrolled (1073, 569) with delta (0, 0)
Screenshot: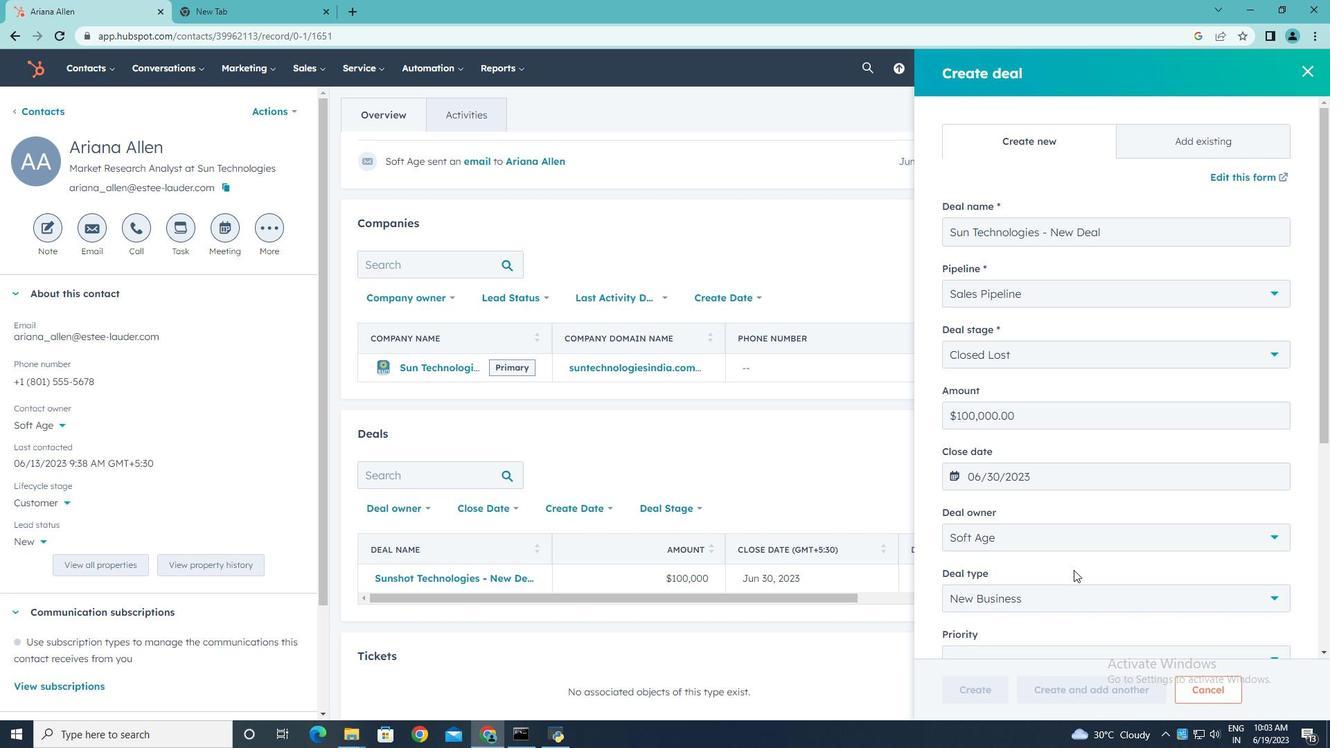 
Action: Mouse scrolled (1073, 569) with delta (0, 0)
Screenshot: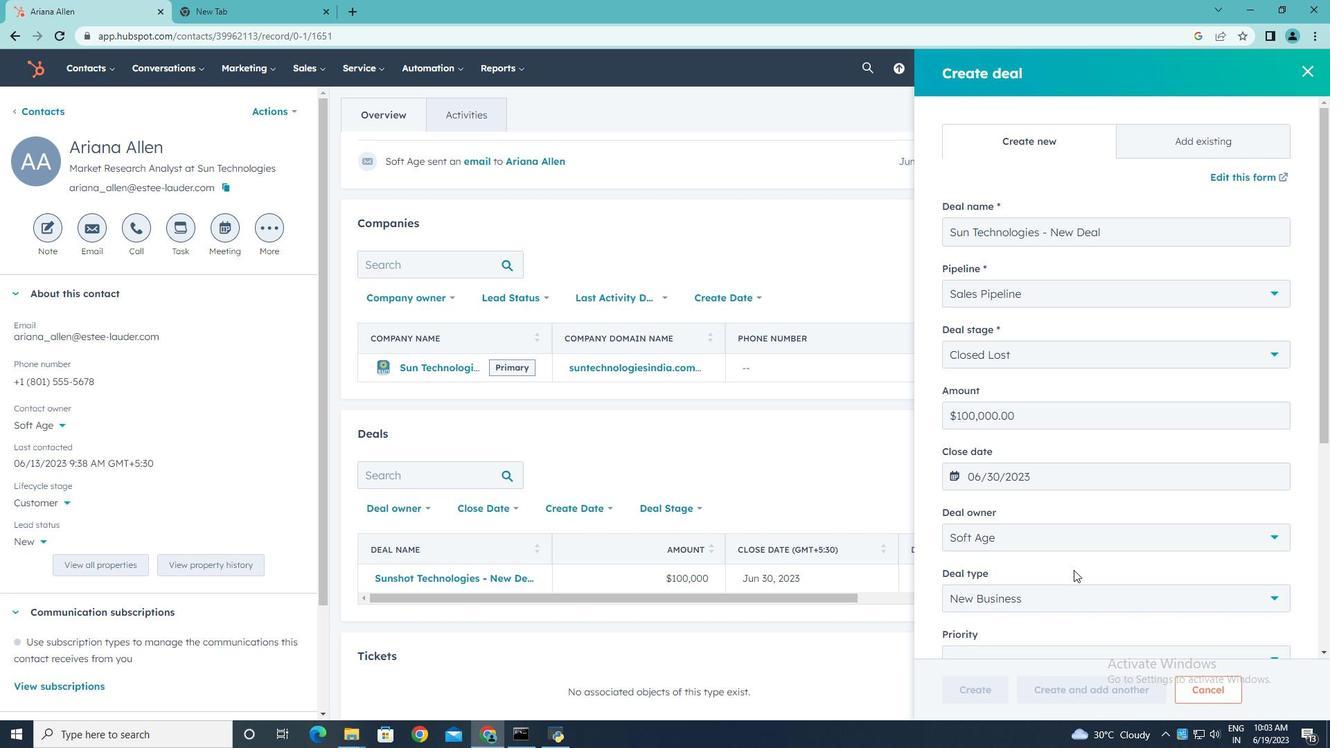 
Action: Mouse scrolled (1073, 569) with delta (0, 0)
Screenshot: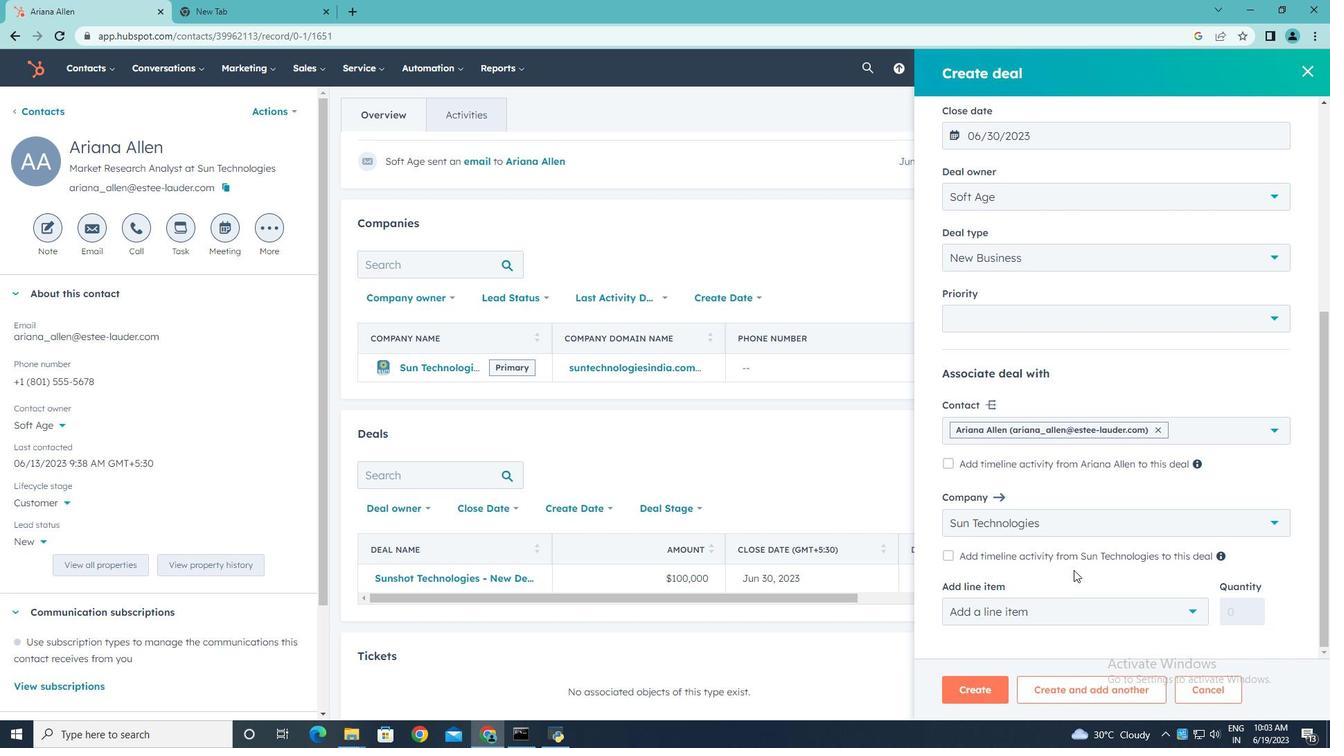 
Action: Mouse scrolled (1073, 569) with delta (0, 0)
Screenshot: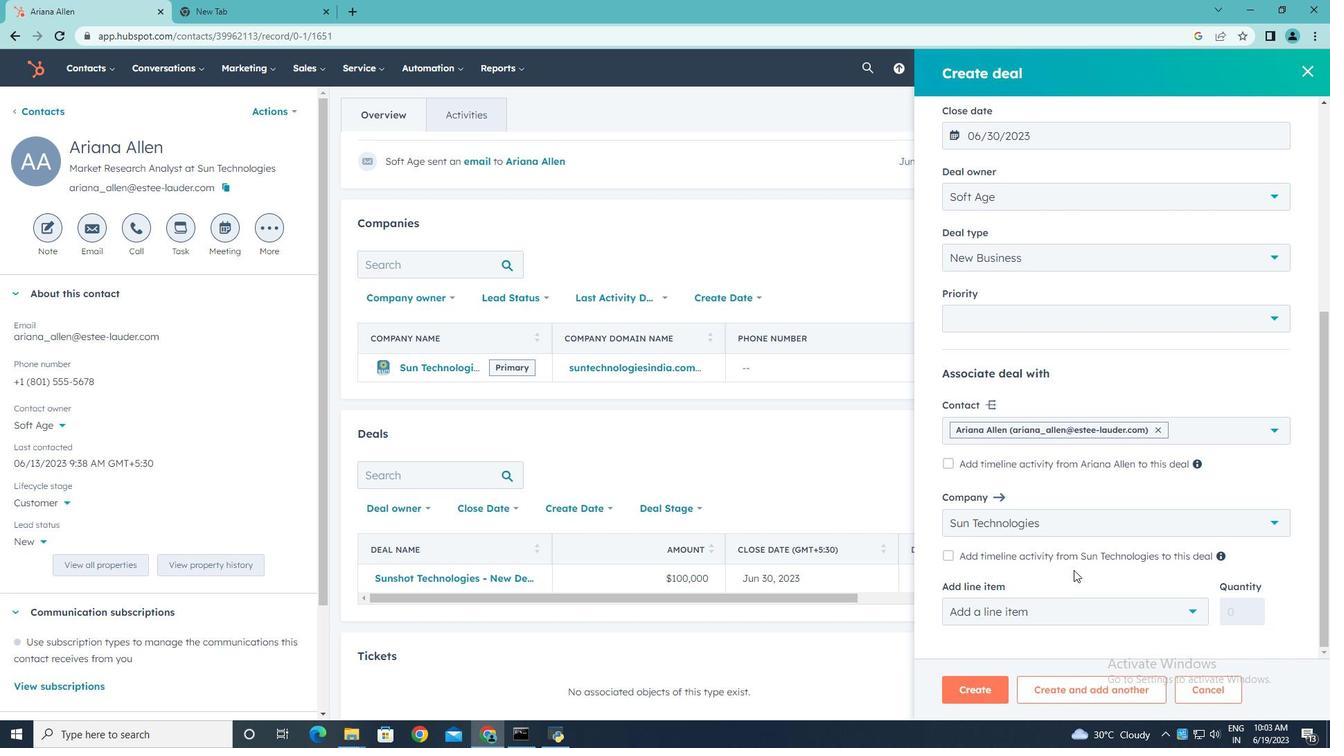 
Action: Mouse scrolled (1073, 569) with delta (0, 0)
Screenshot: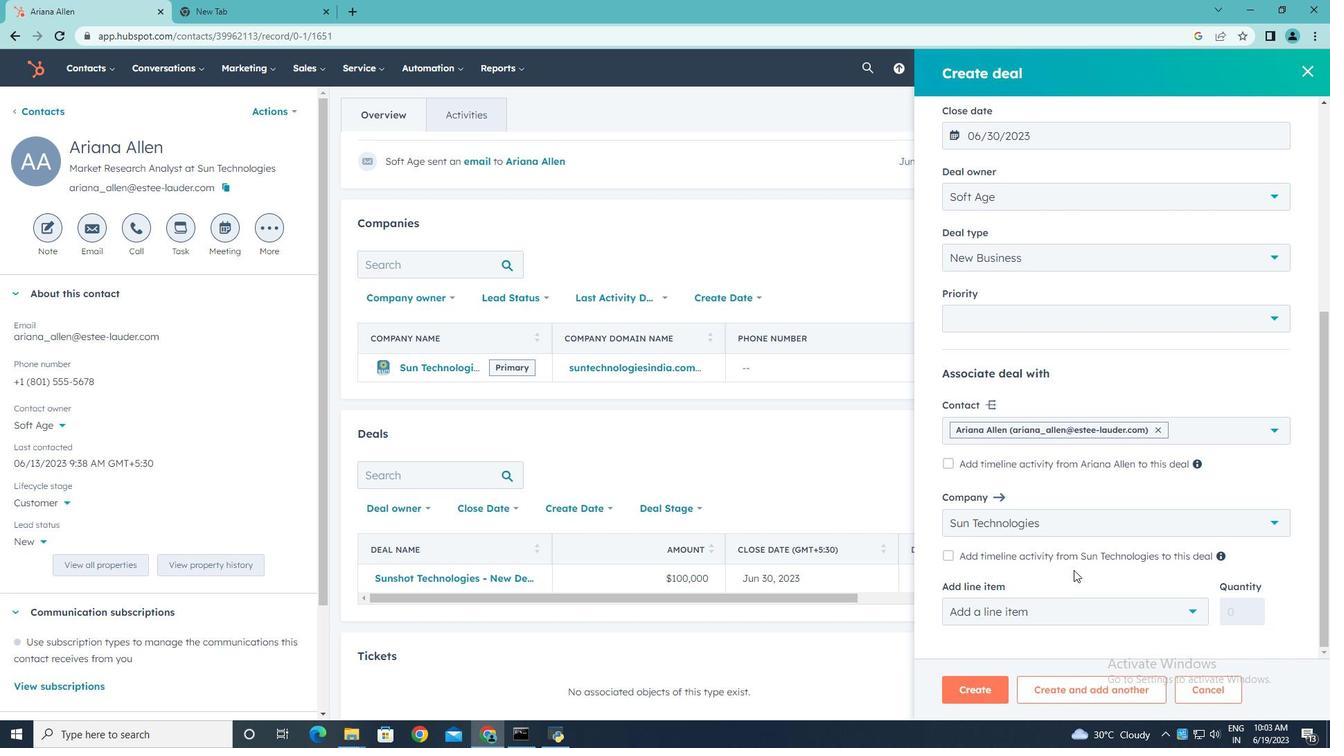 
Action: Mouse moved to (1270, 320)
Screenshot: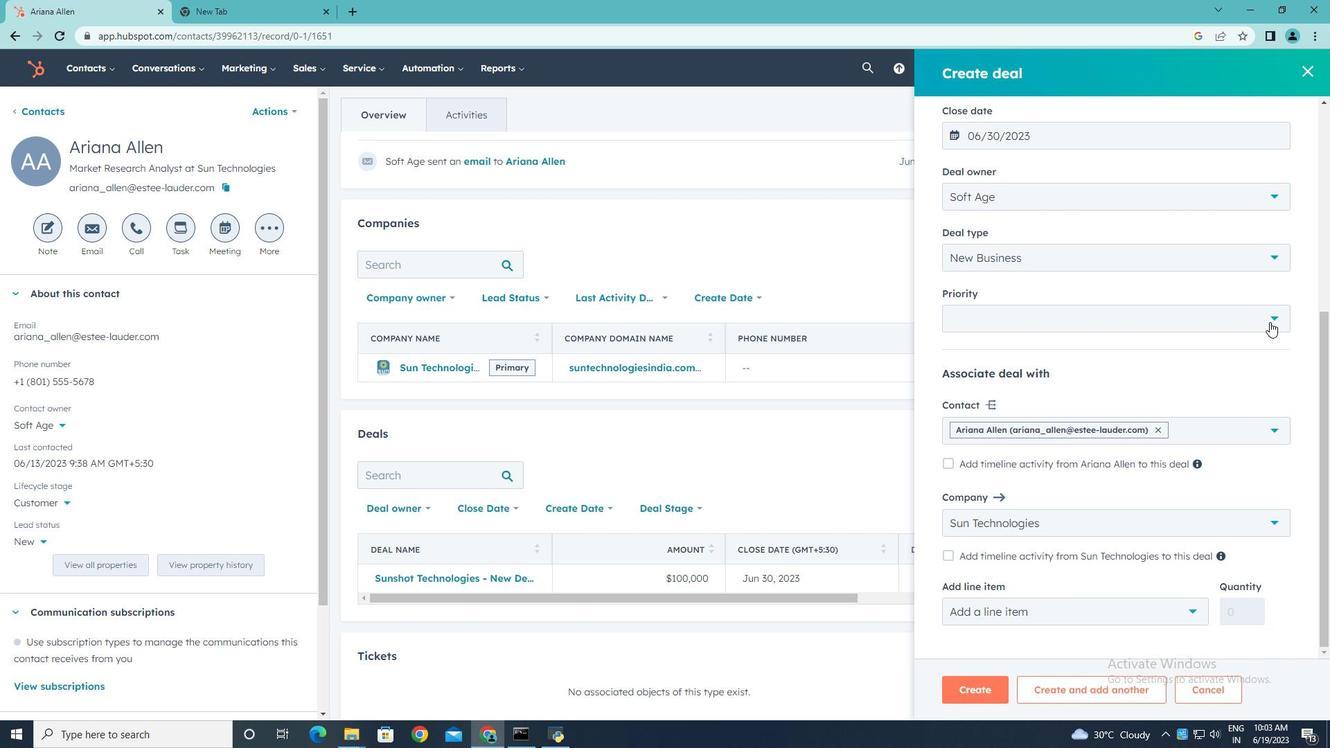 
Action: Mouse pressed left at (1270, 320)
Screenshot: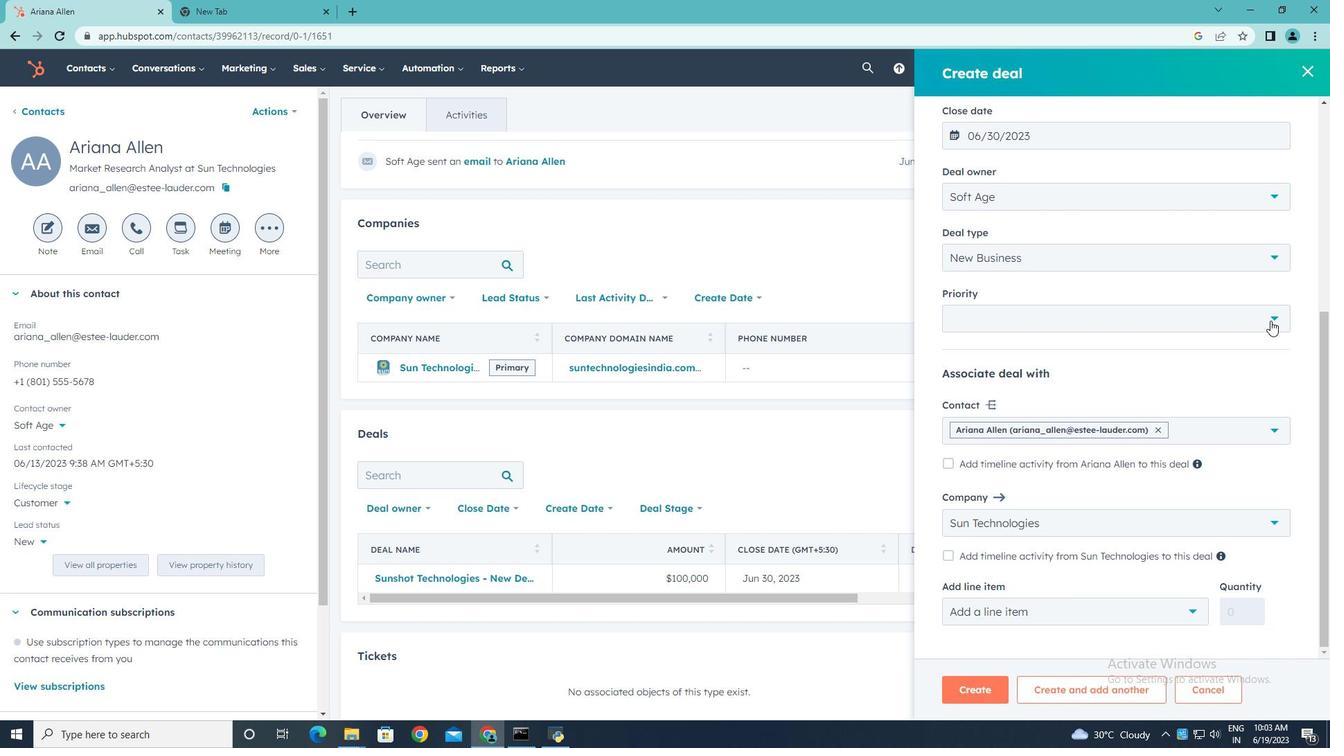 
Action: Mouse moved to (1031, 434)
Screenshot: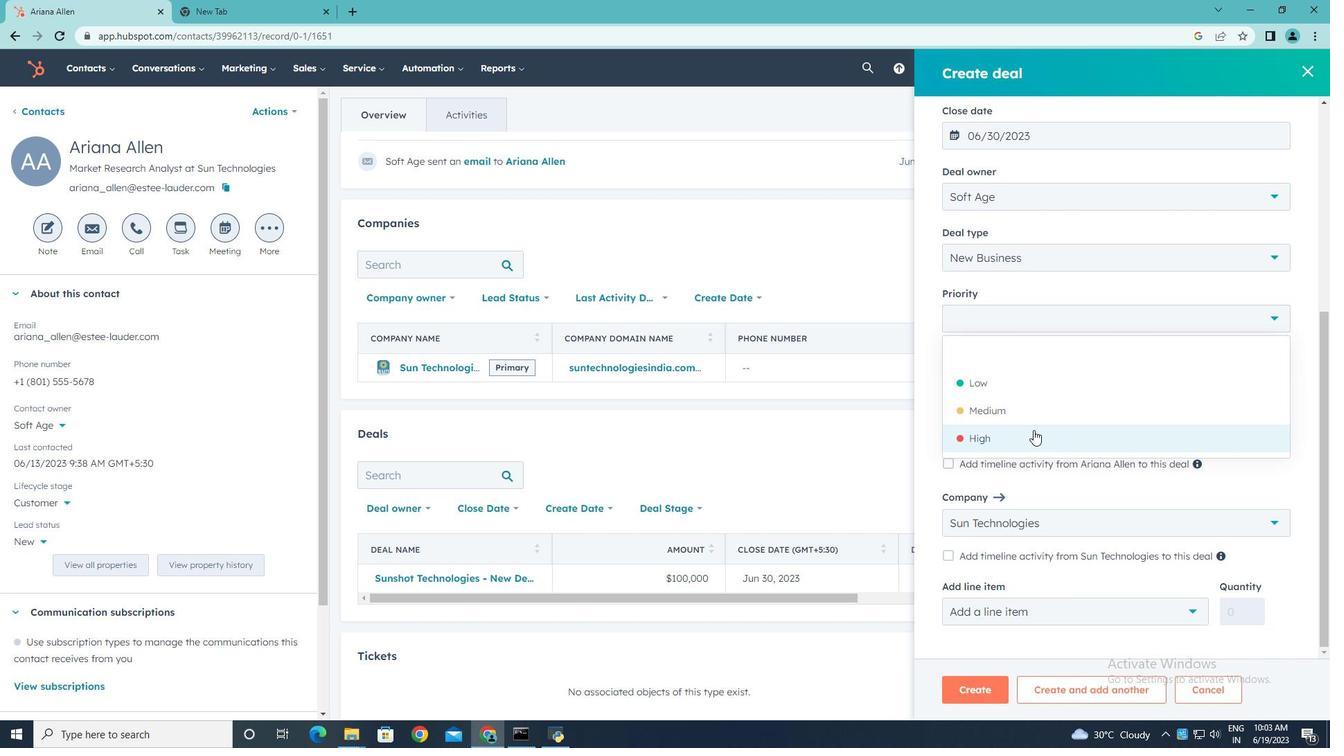 
Action: Mouse pressed left at (1031, 434)
Screenshot: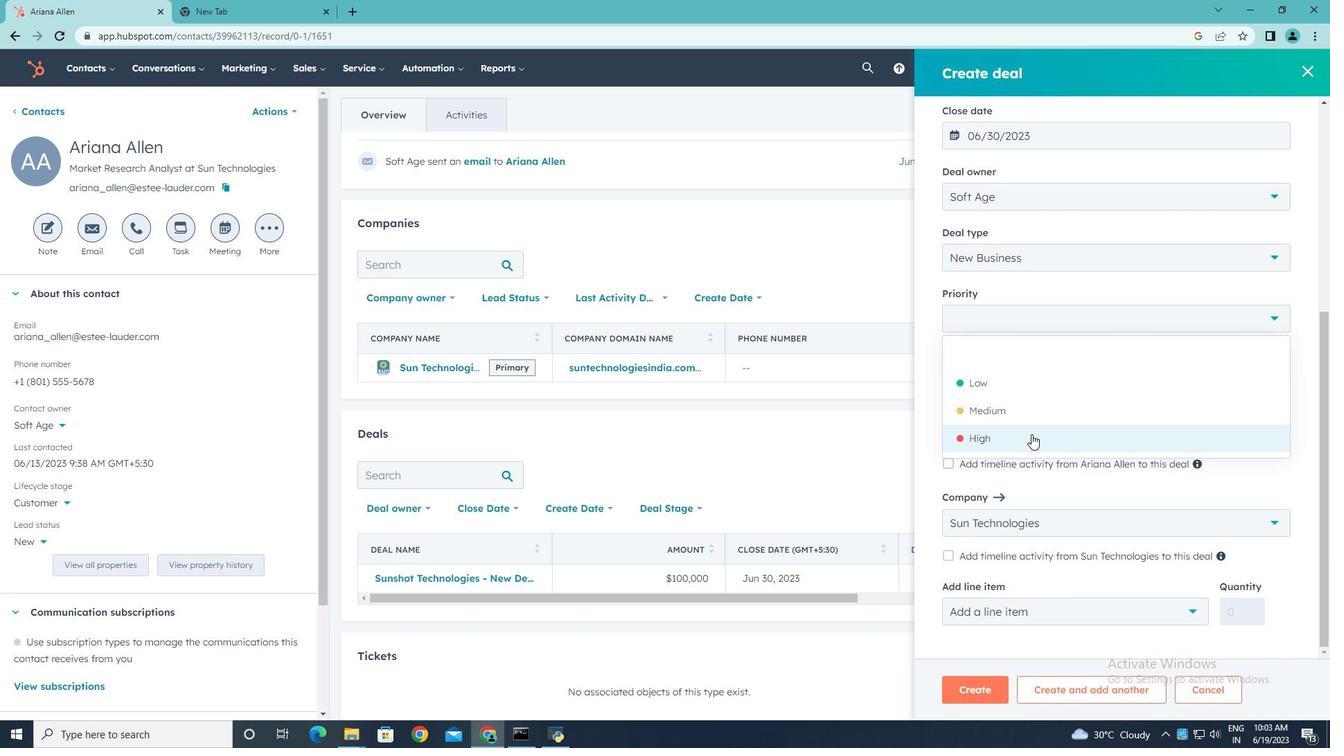 
Action: Mouse moved to (1271, 425)
Screenshot: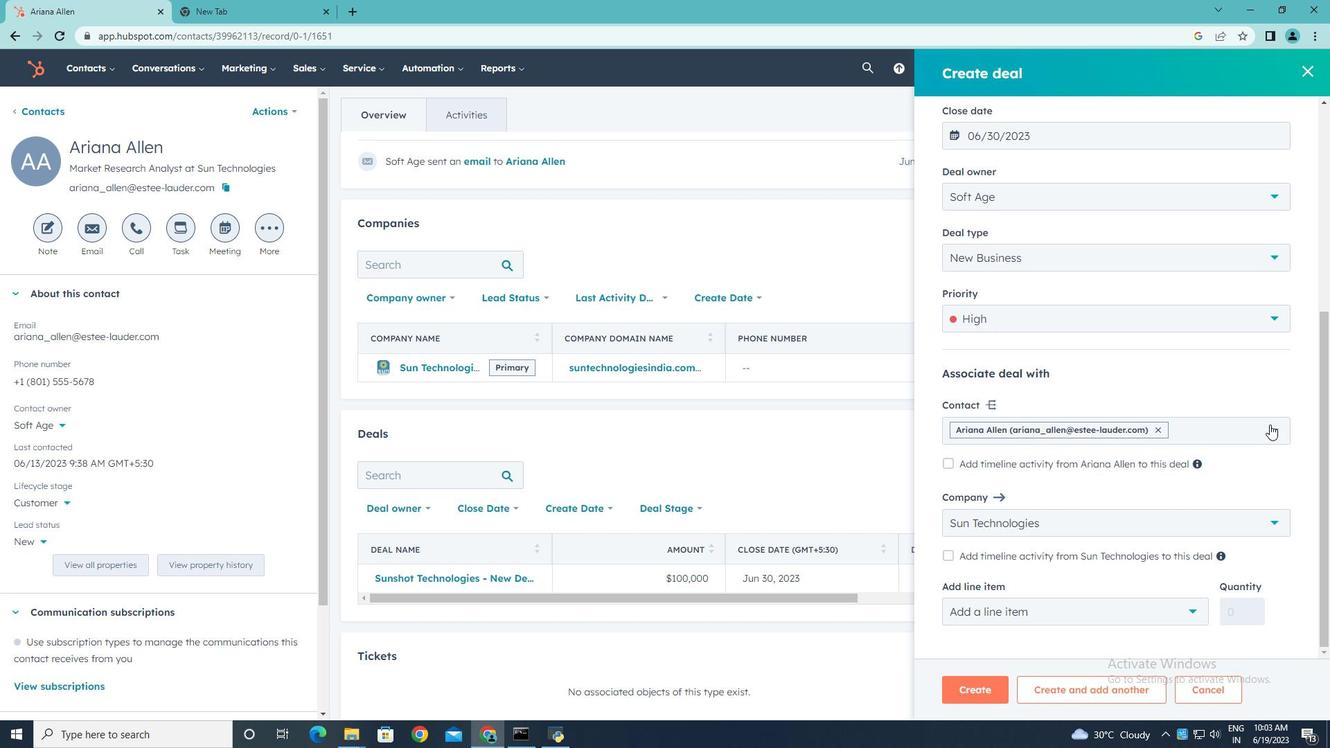 
Action: Mouse pressed left at (1271, 425)
Screenshot: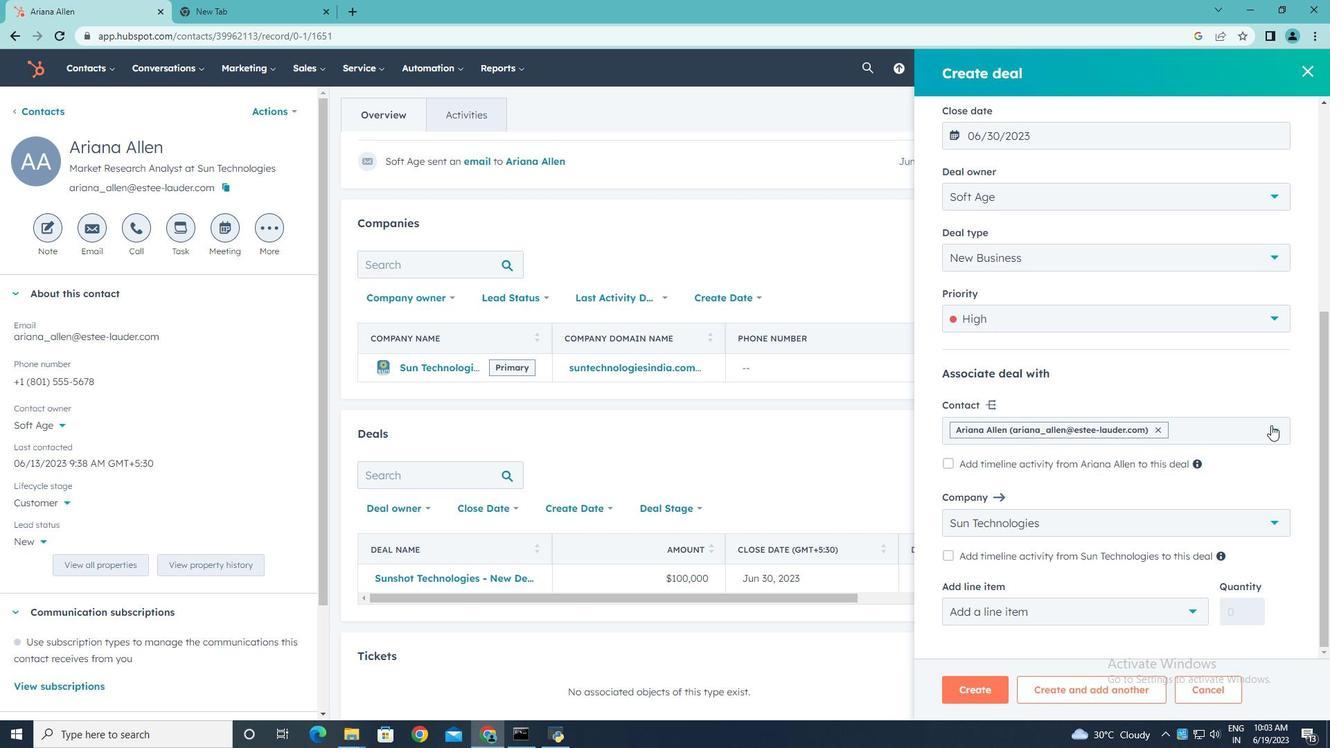 
Action: Mouse moved to (967, 503)
Screenshot: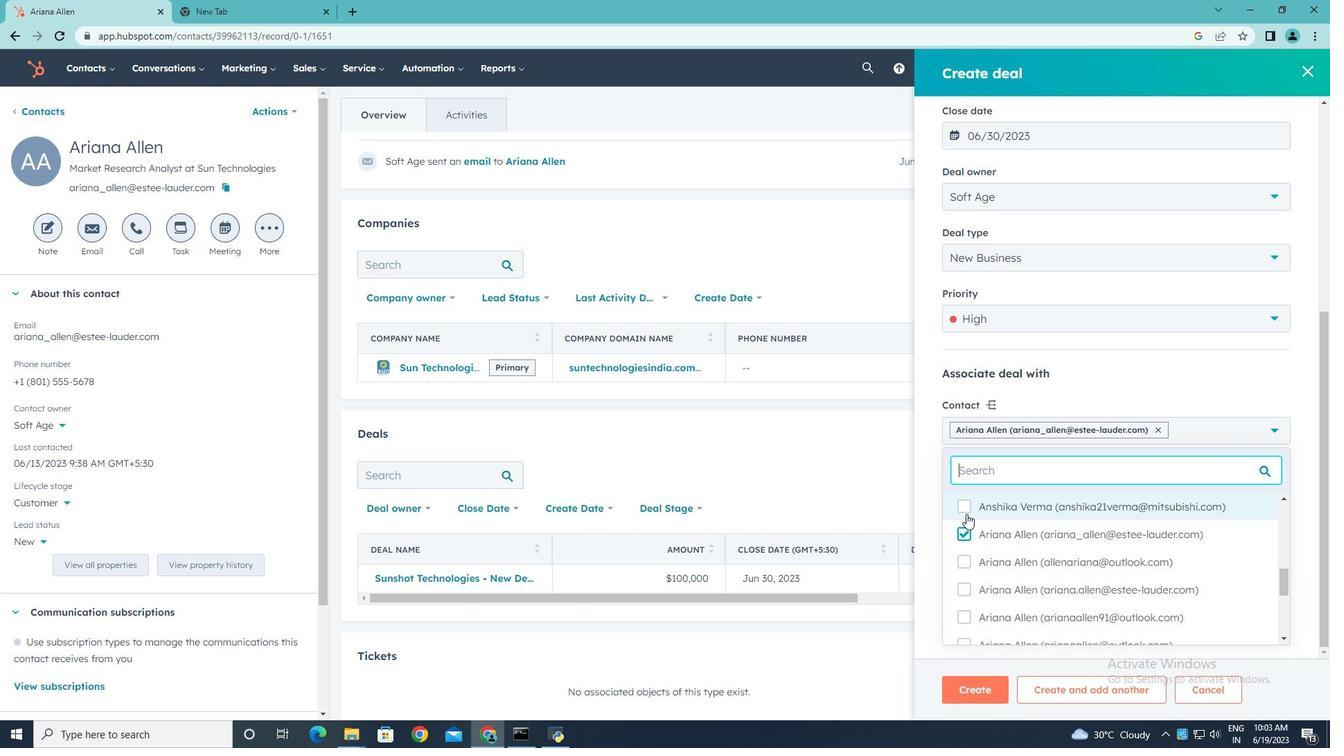 
Action: Mouse pressed left at (967, 503)
Screenshot: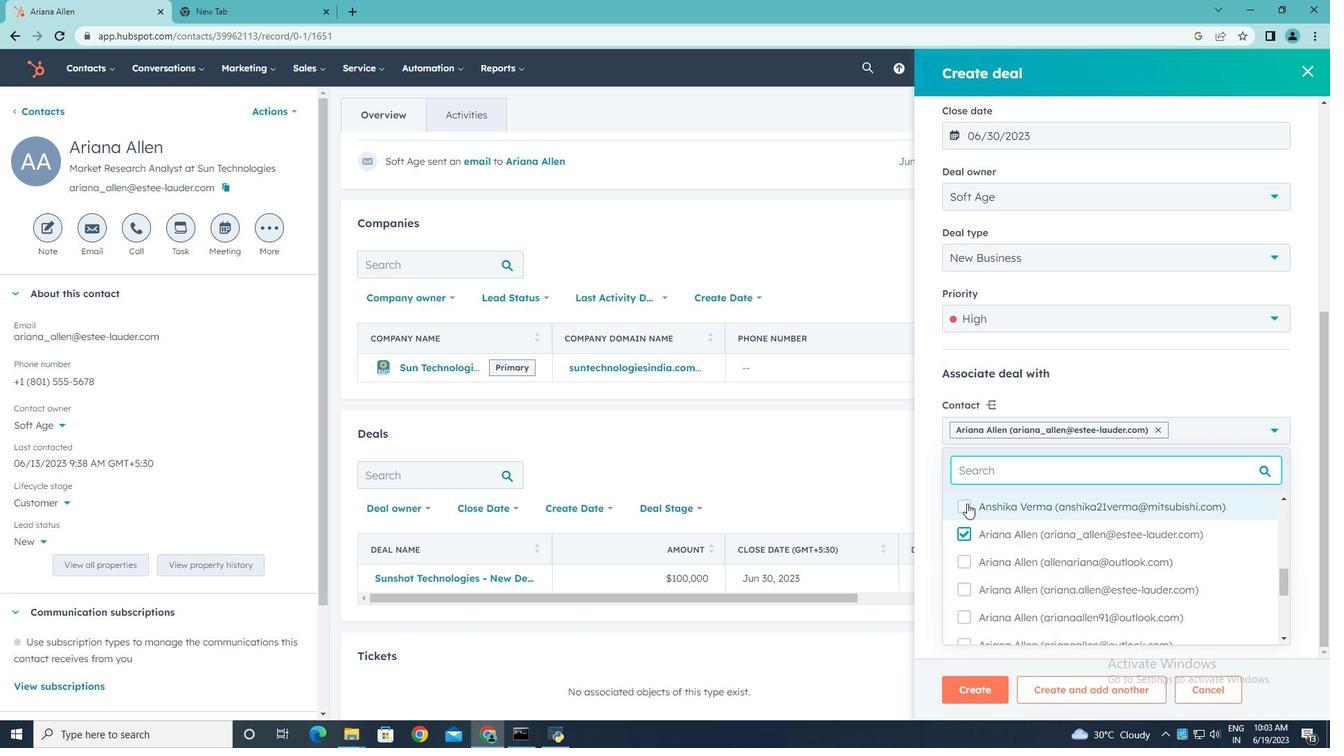 
Action: Mouse moved to (1274, 442)
Screenshot: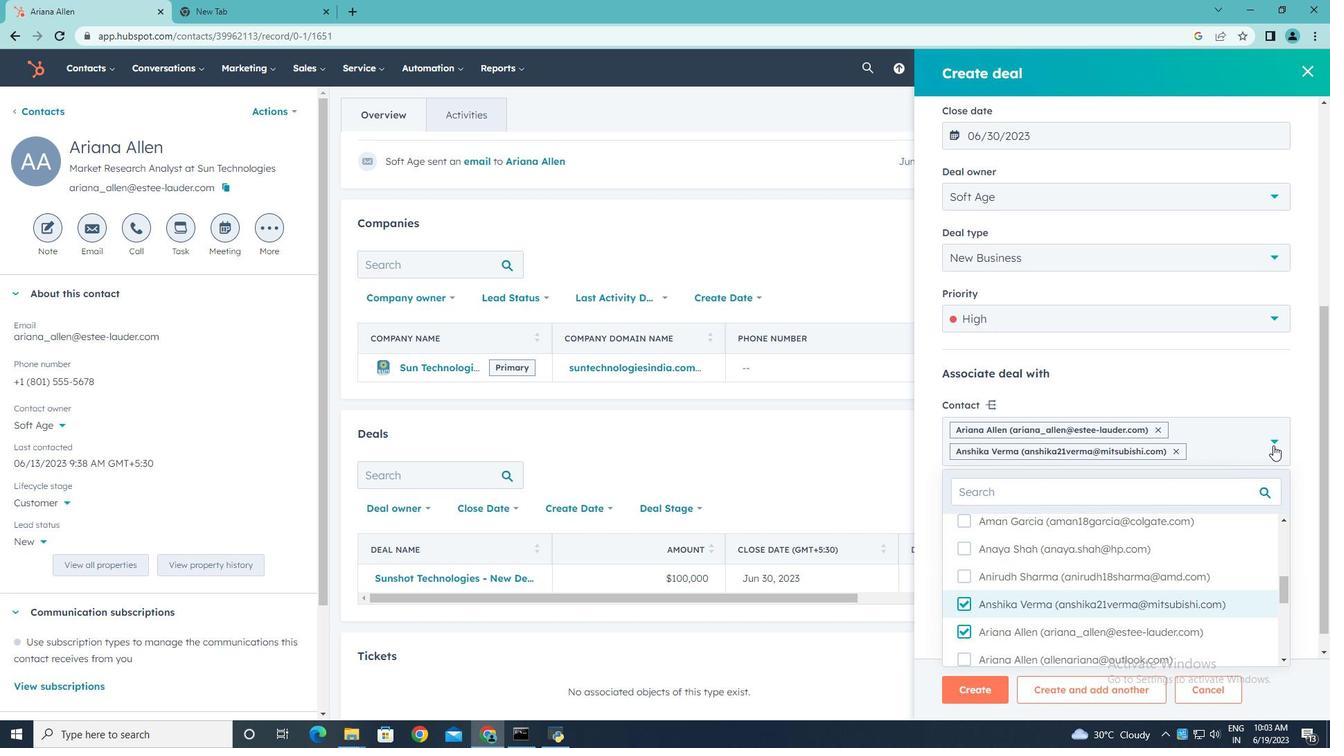 
Action: Mouse pressed left at (1274, 442)
Screenshot: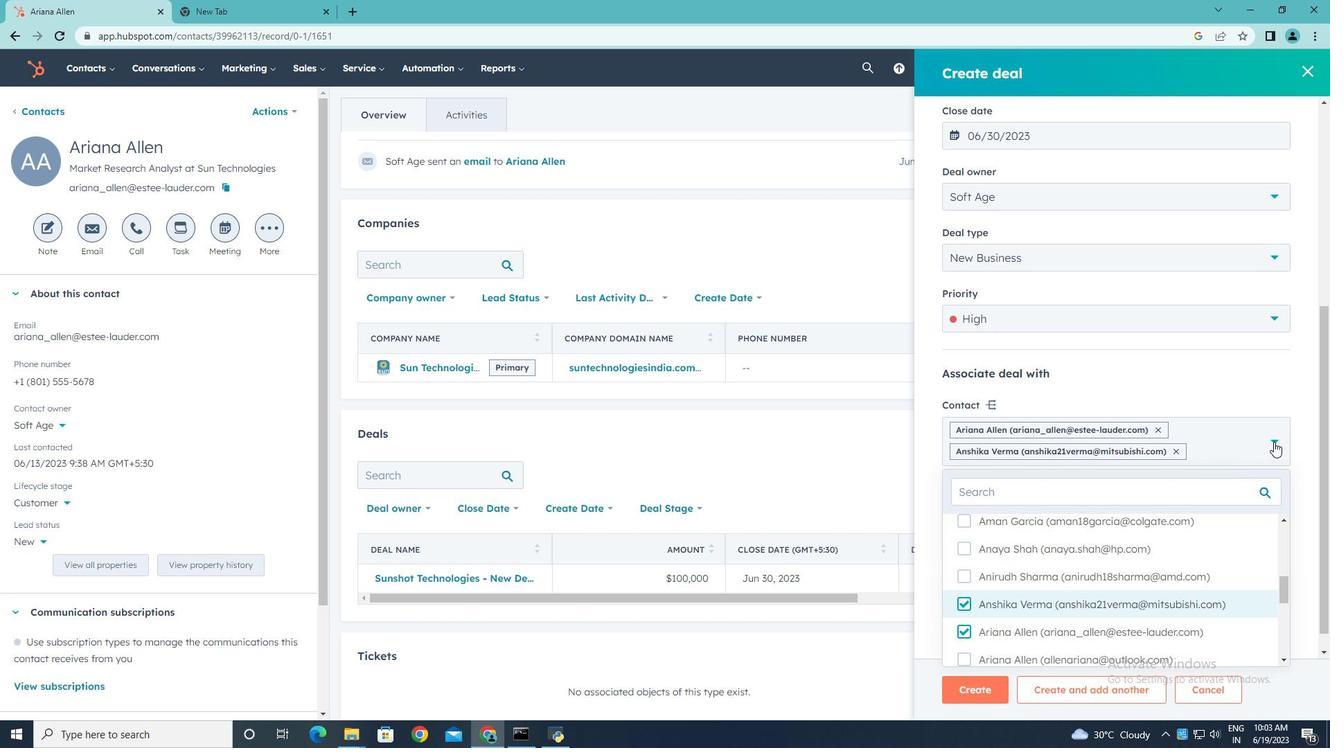 
Action: Mouse moved to (1177, 572)
Screenshot: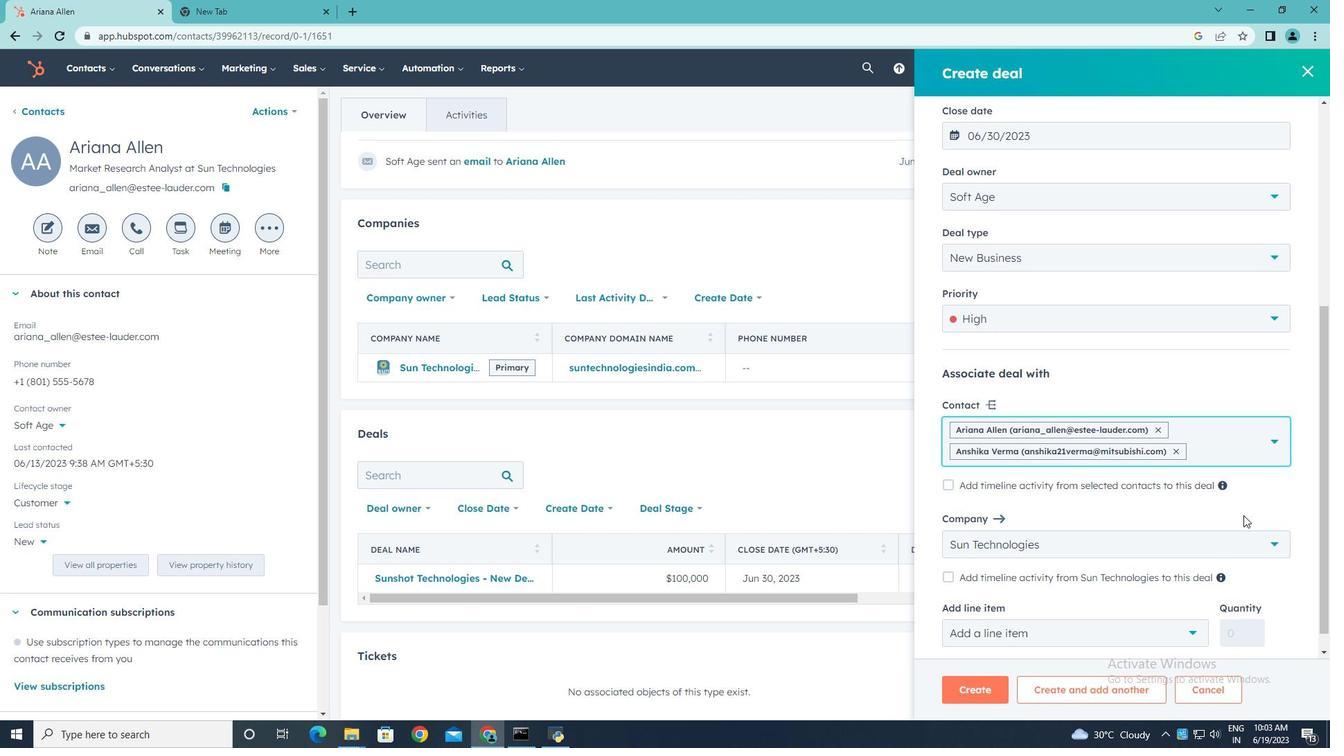 
Action: Mouse scrolled (1177, 571) with delta (0, 0)
Screenshot: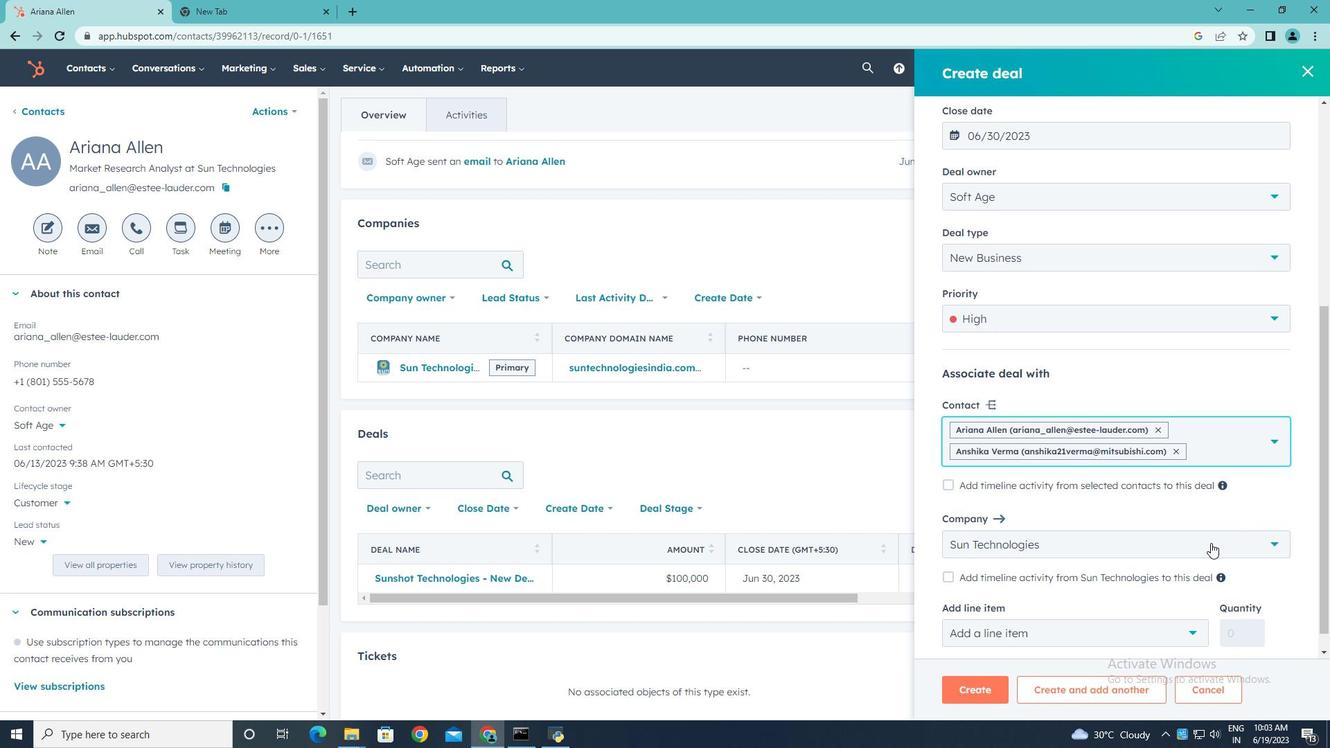 
Action: Mouse scrolled (1177, 571) with delta (0, 0)
Screenshot: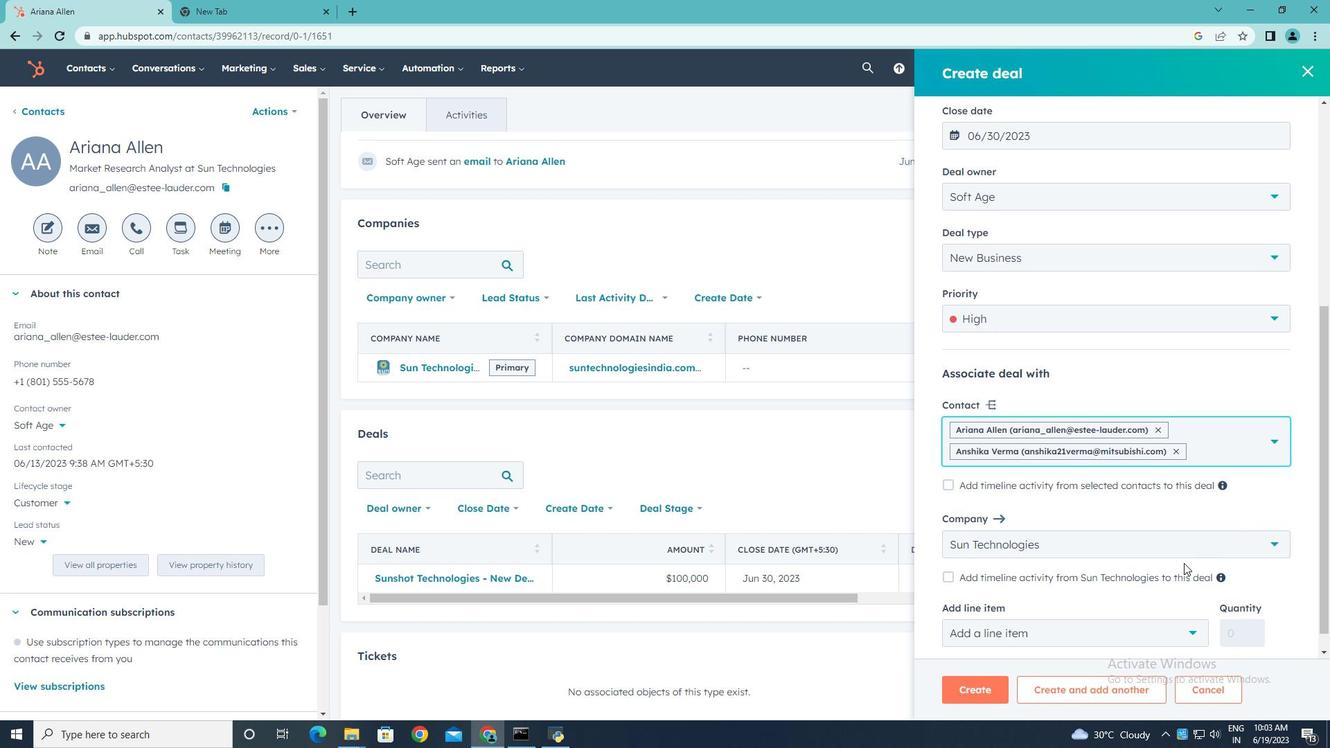 
Action: Mouse scrolled (1177, 571) with delta (0, 0)
Screenshot: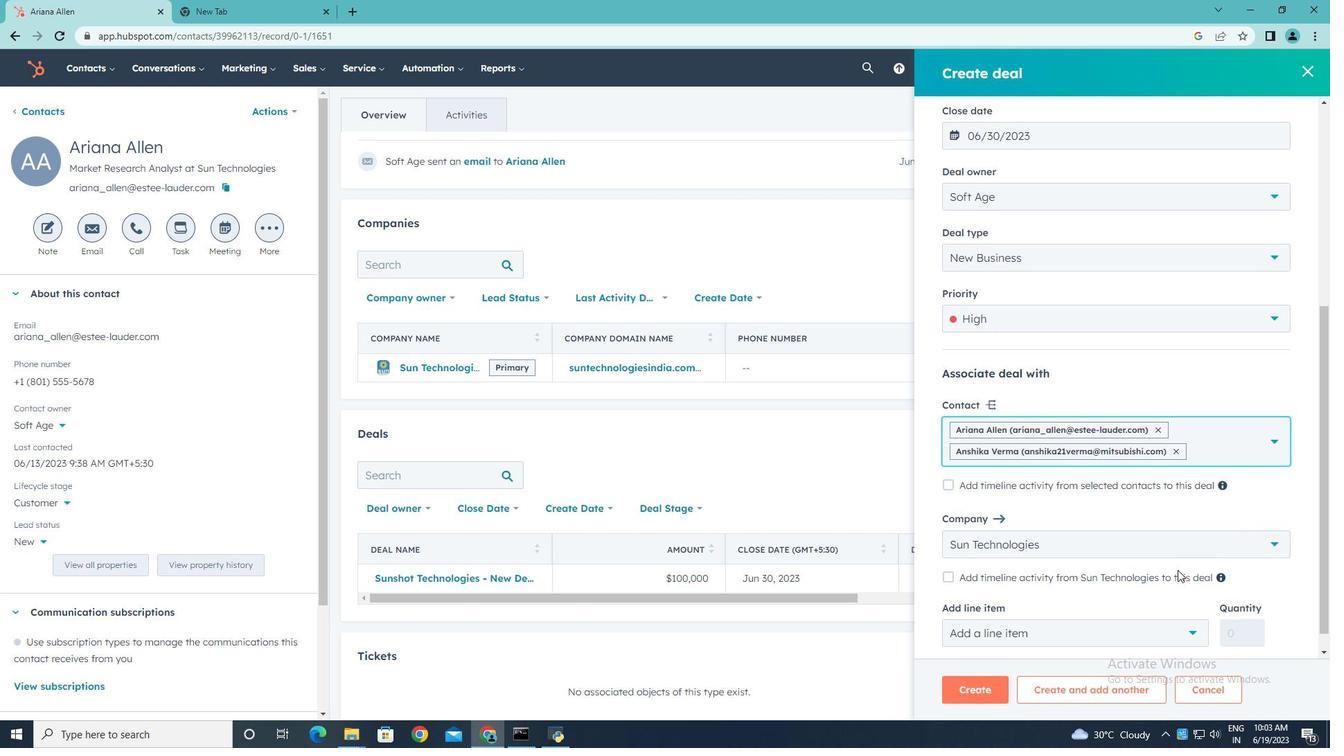 
Action: Mouse scrolled (1177, 571) with delta (0, 0)
Screenshot: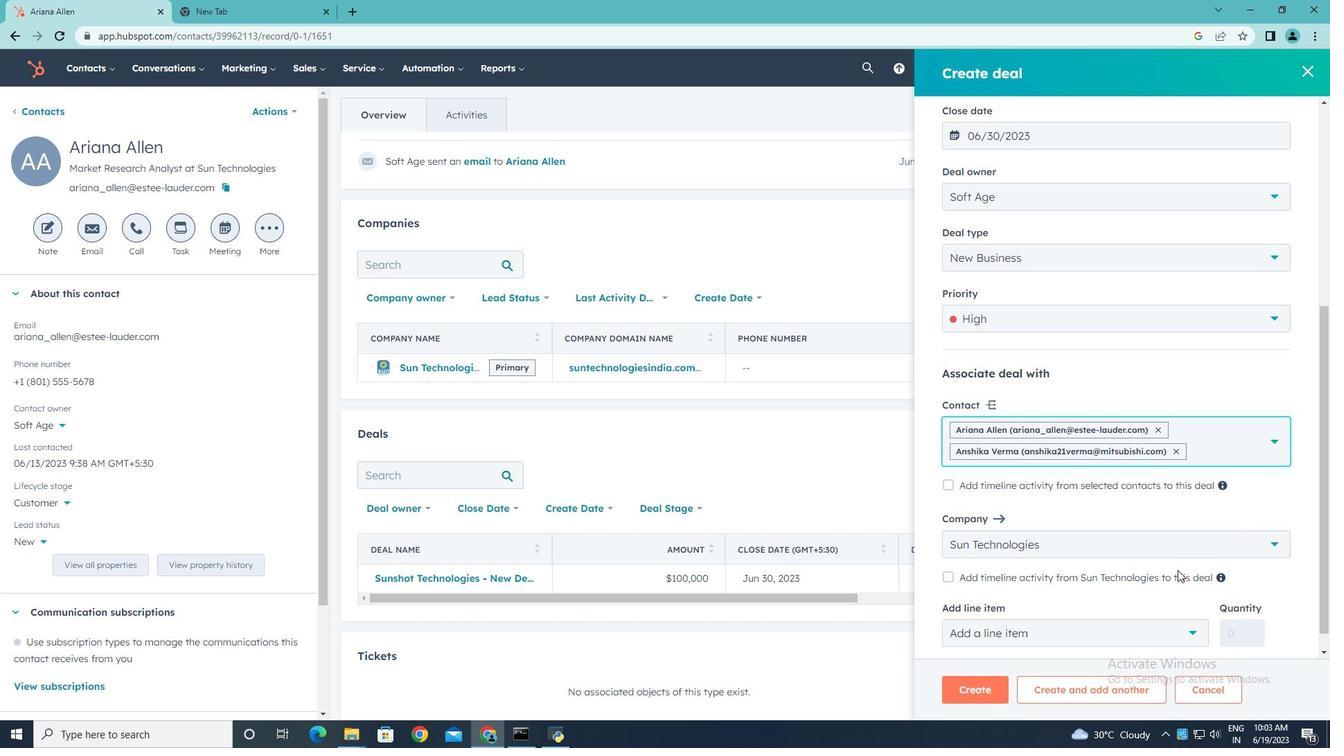 
Action: Mouse moved to (985, 690)
Screenshot: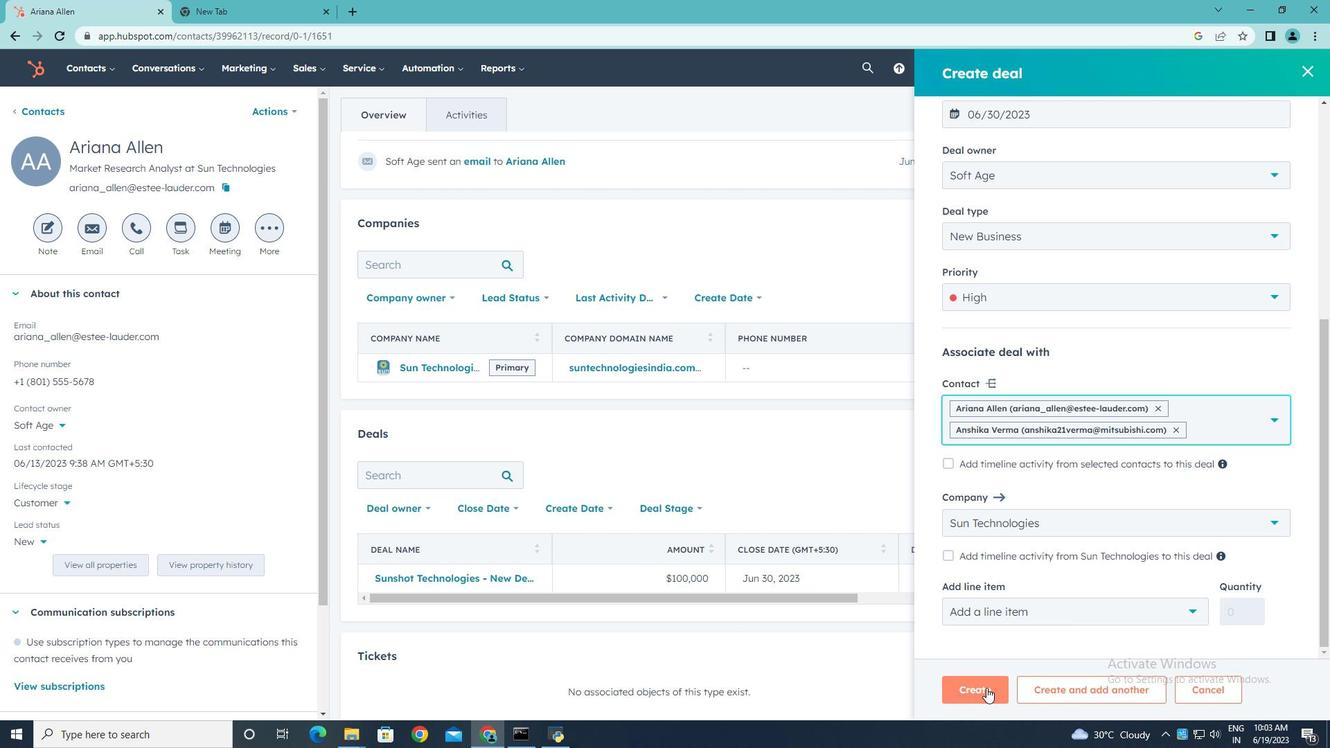 
Action: Mouse pressed left at (985, 690)
Screenshot: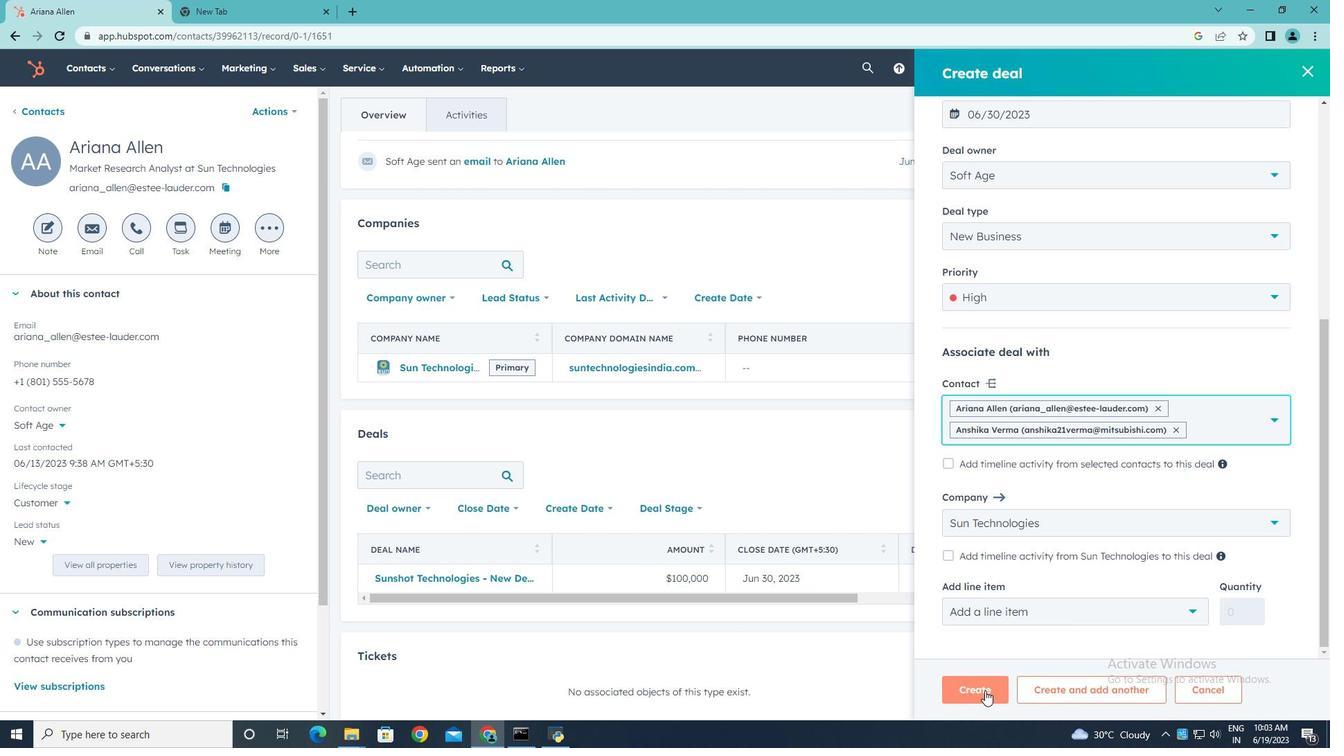 
